 Task: Add Sprouts Organic Baked Beans to the cart.
Action: Mouse moved to (16, 85)
Screenshot: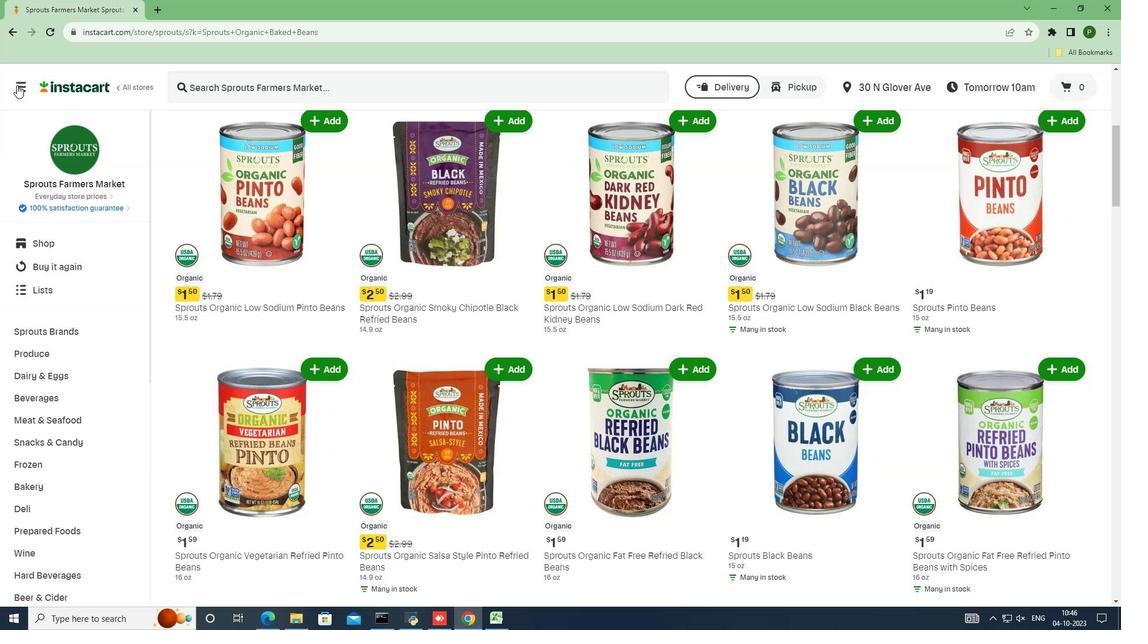 
Action: Mouse pressed left at (16, 85)
Screenshot: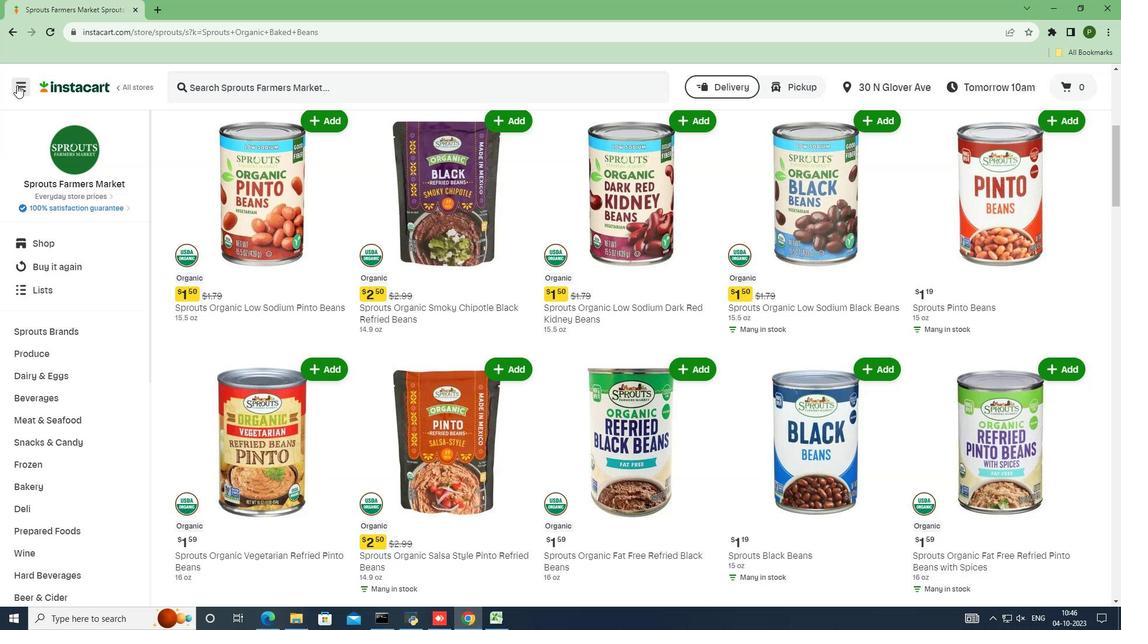 
Action: Mouse moved to (48, 327)
Screenshot: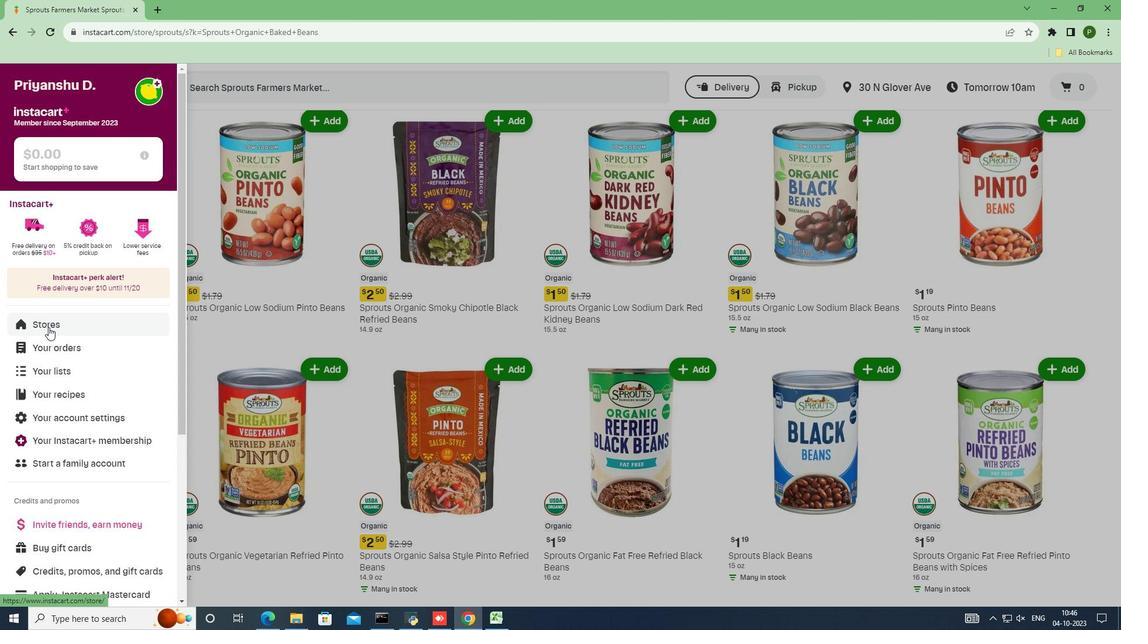 
Action: Mouse pressed left at (48, 327)
Screenshot: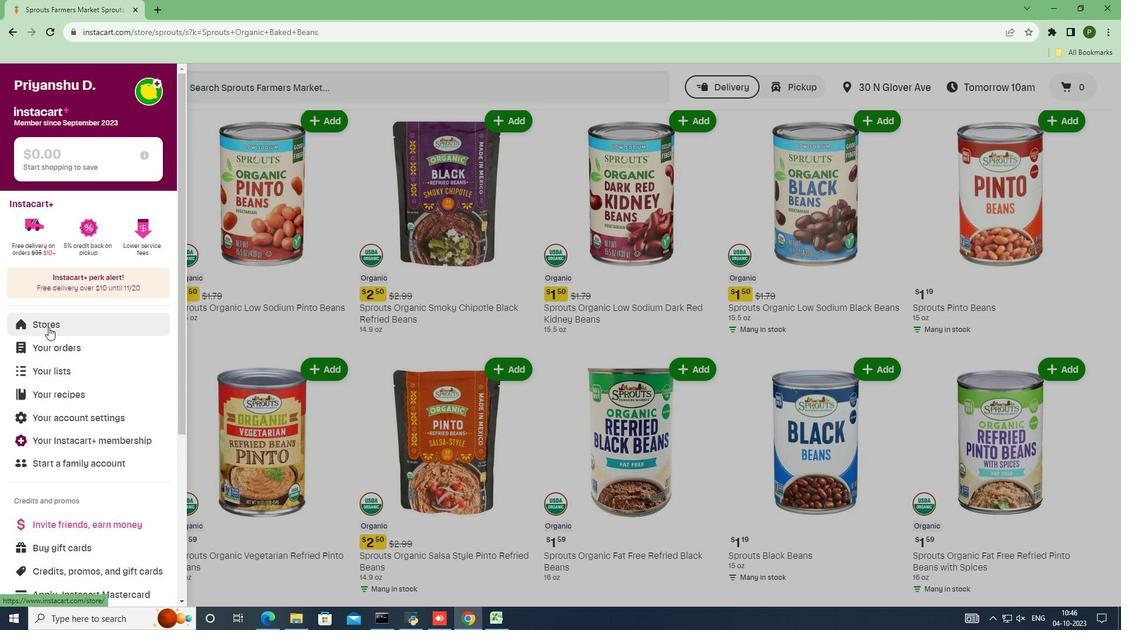 
Action: Mouse moved to (278, 137)
Screenshot: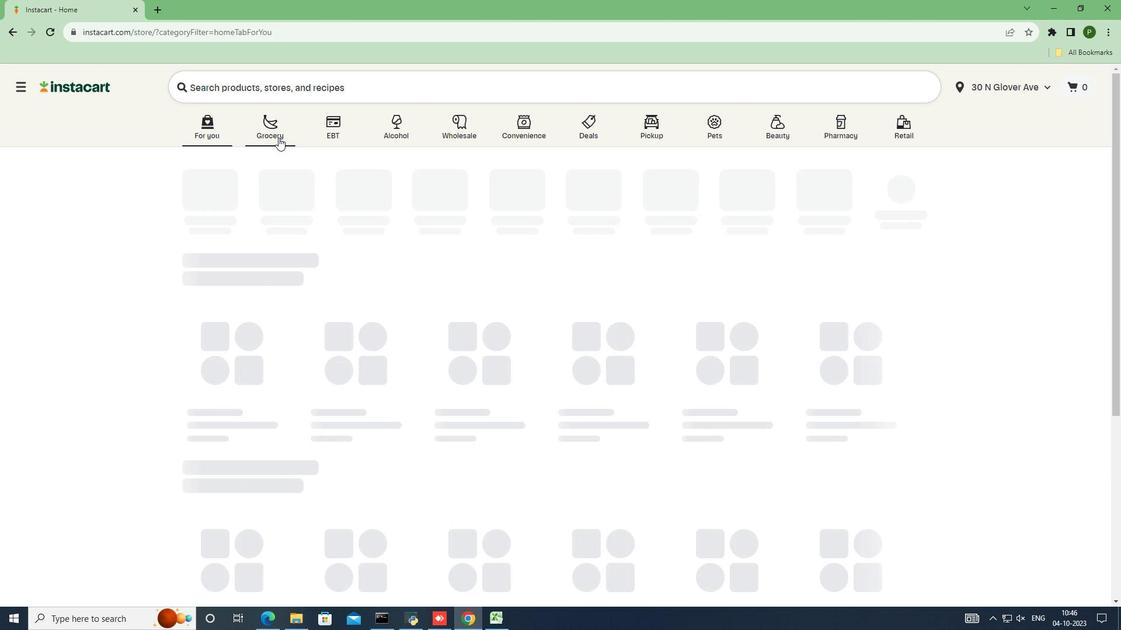 
Action: Mouse pressed left at (278, 137)
Screenshot: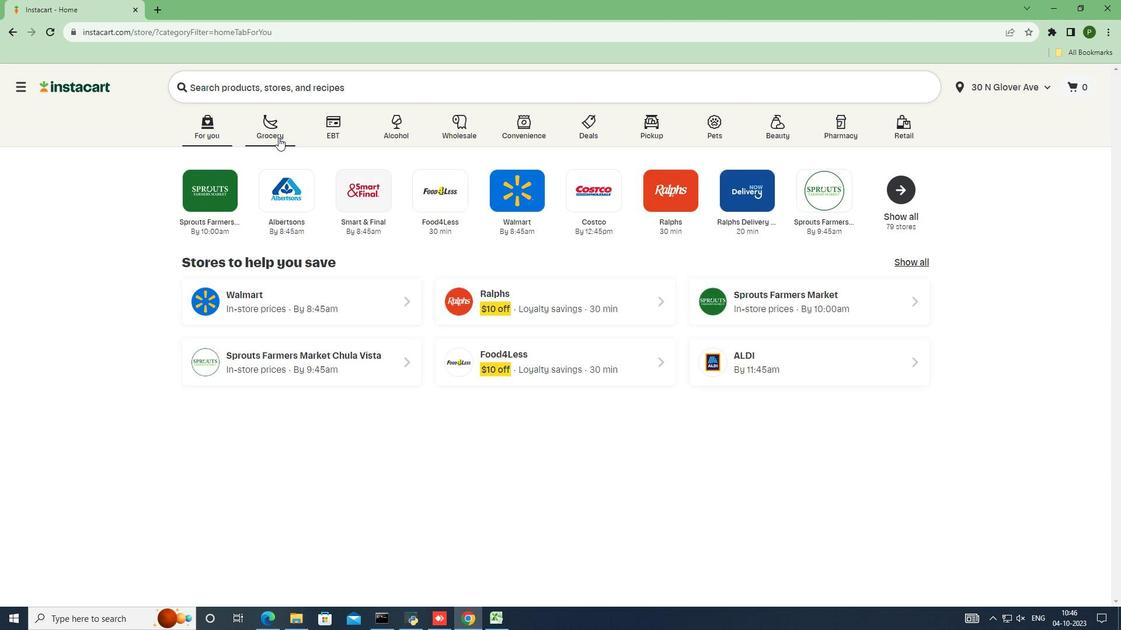 
Action: Mouse moved to (718, 268)
Screenshot: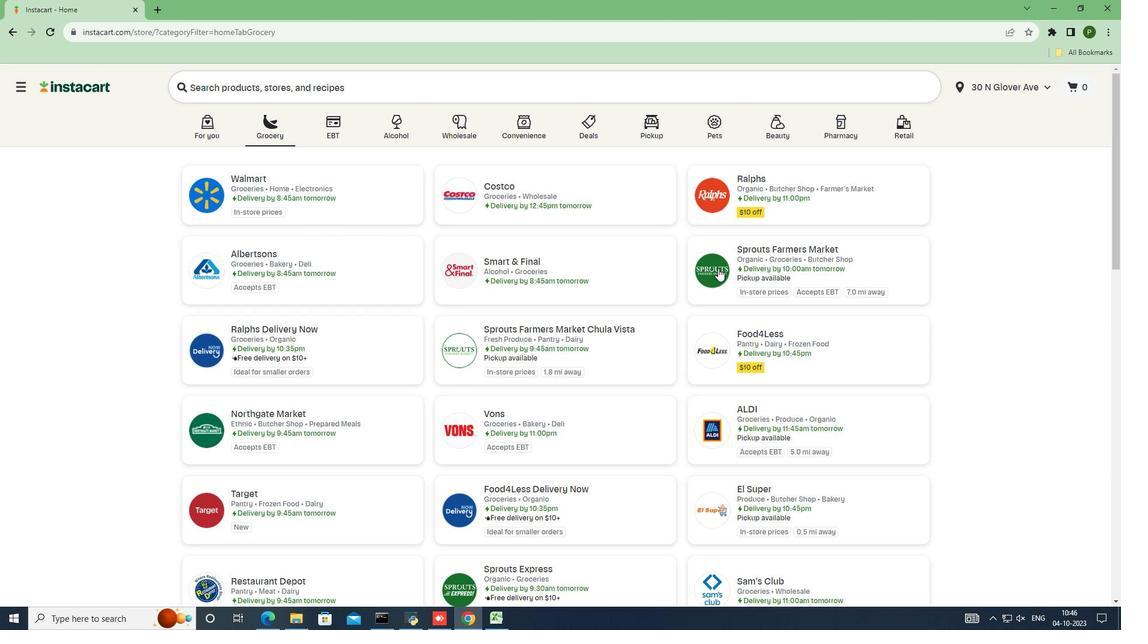 
Action: Mouse pressed left at (718, 268)
Screenshot: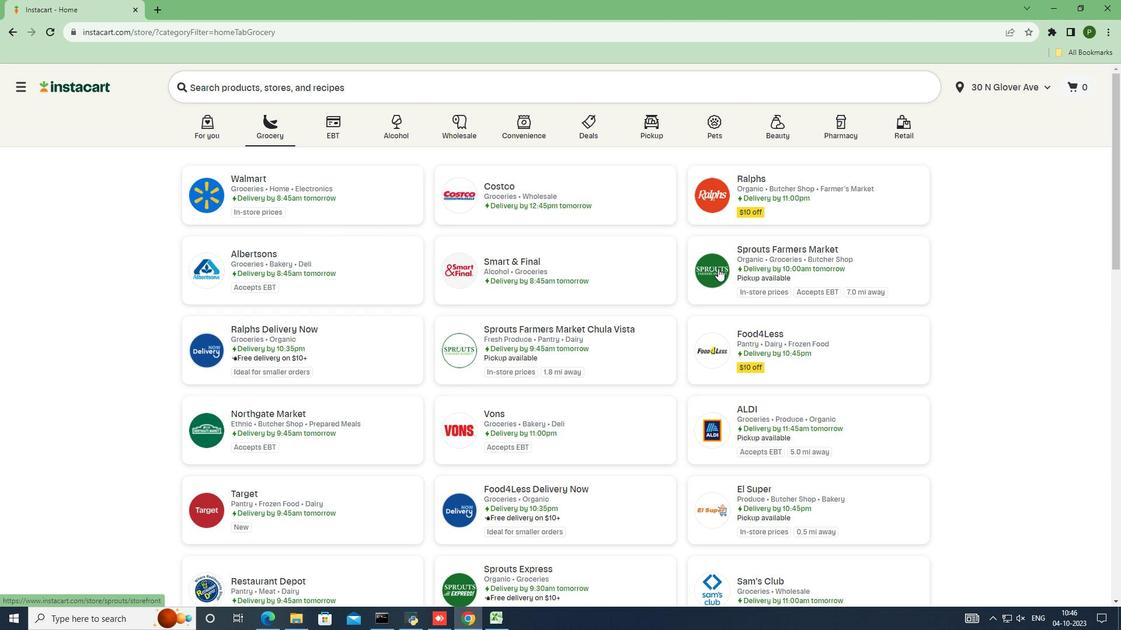 
Action: Mouse moved to (65, 335)
Screenshot: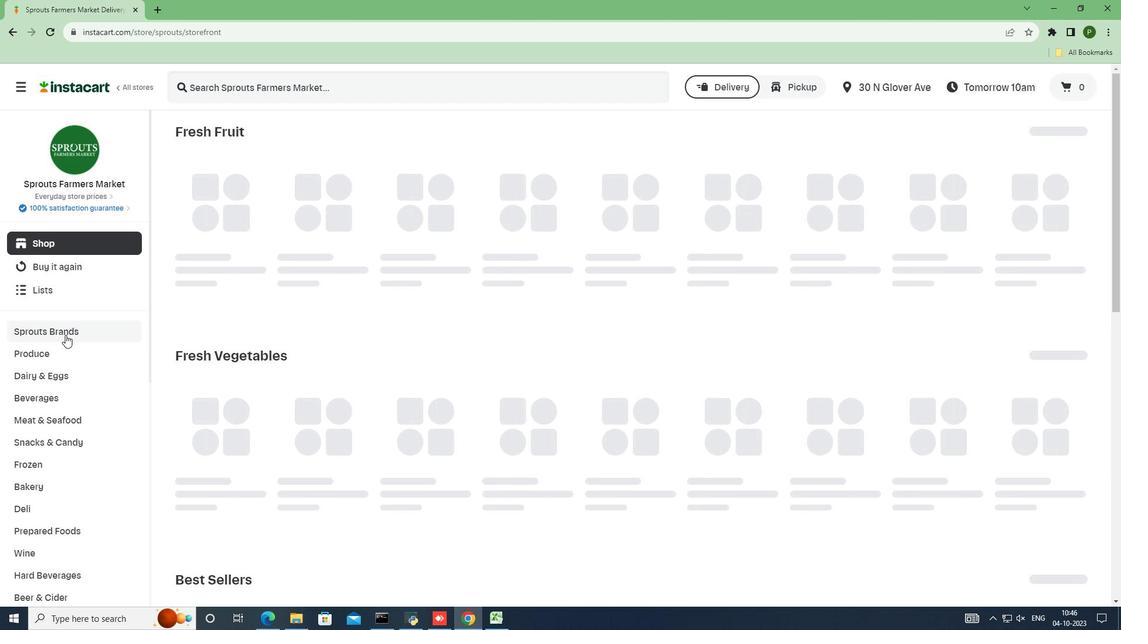 
Action: Mouse pressed left at (65, 335)
Screenshot: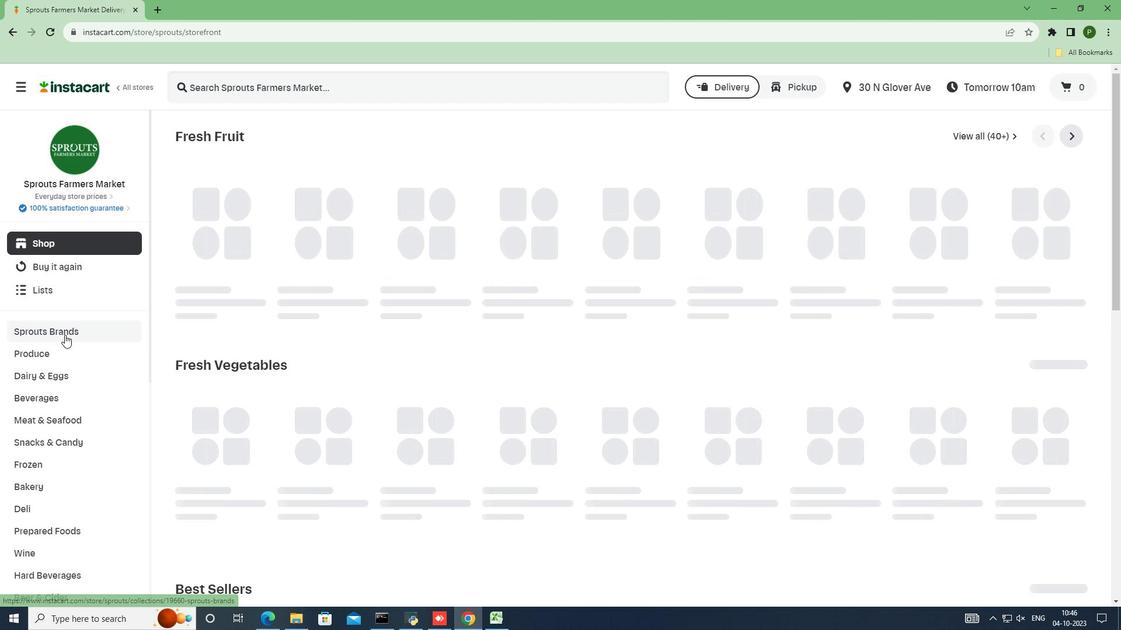 
Action: Mouse moved to (57, 419)
Screenshot: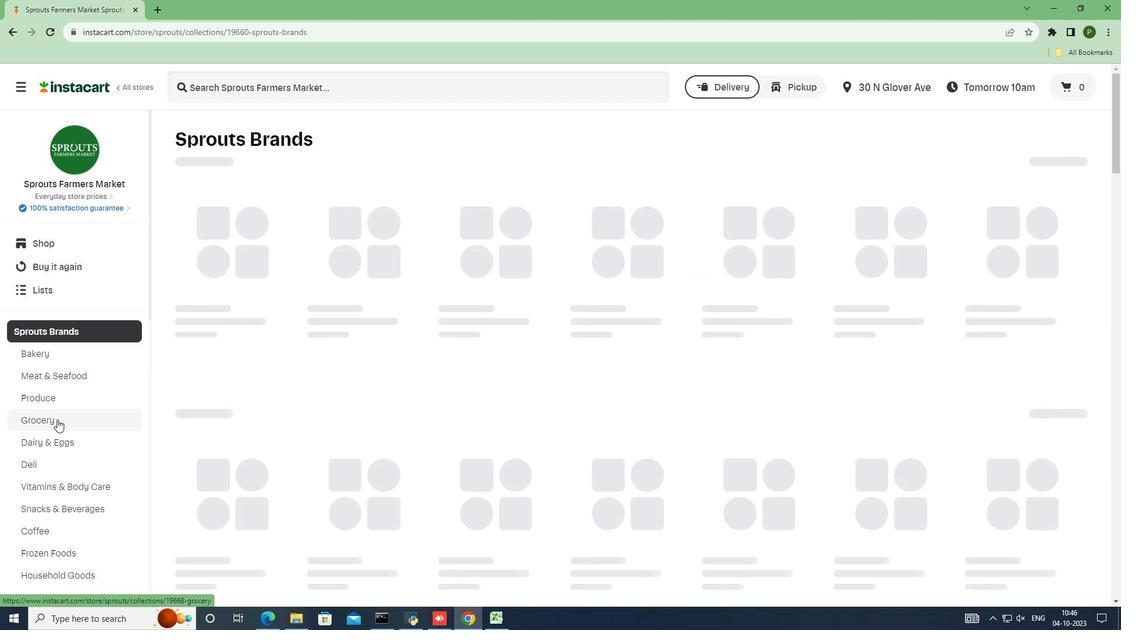 
Action: Mouse pressed left at (57, 419)
Screenshot: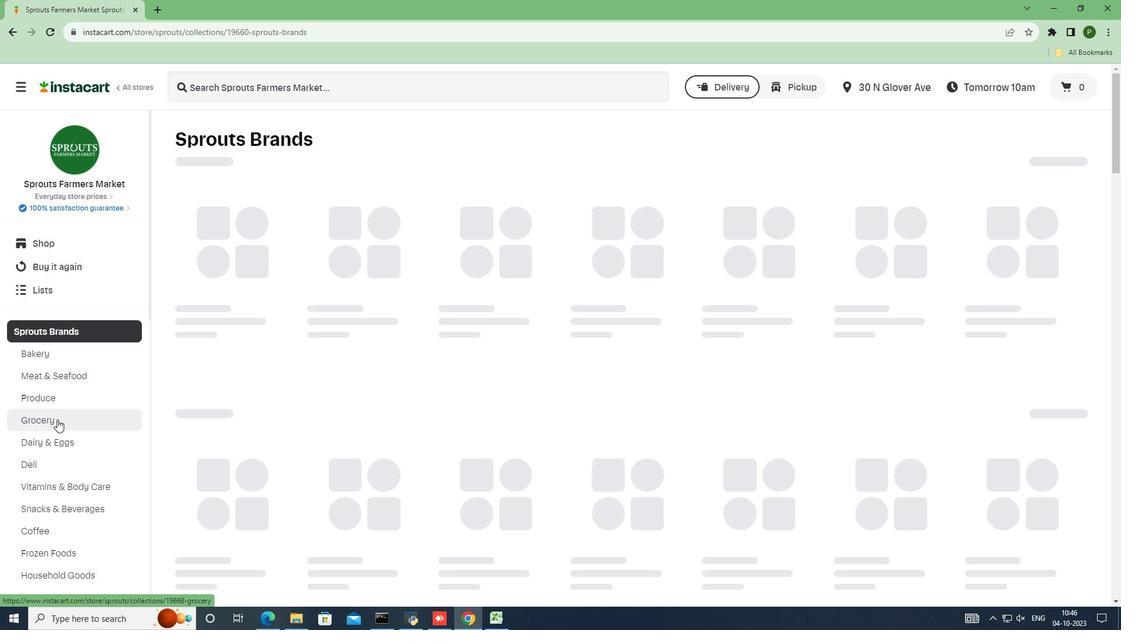 
Action: Mouse moved to (314, 256)
Screenshot: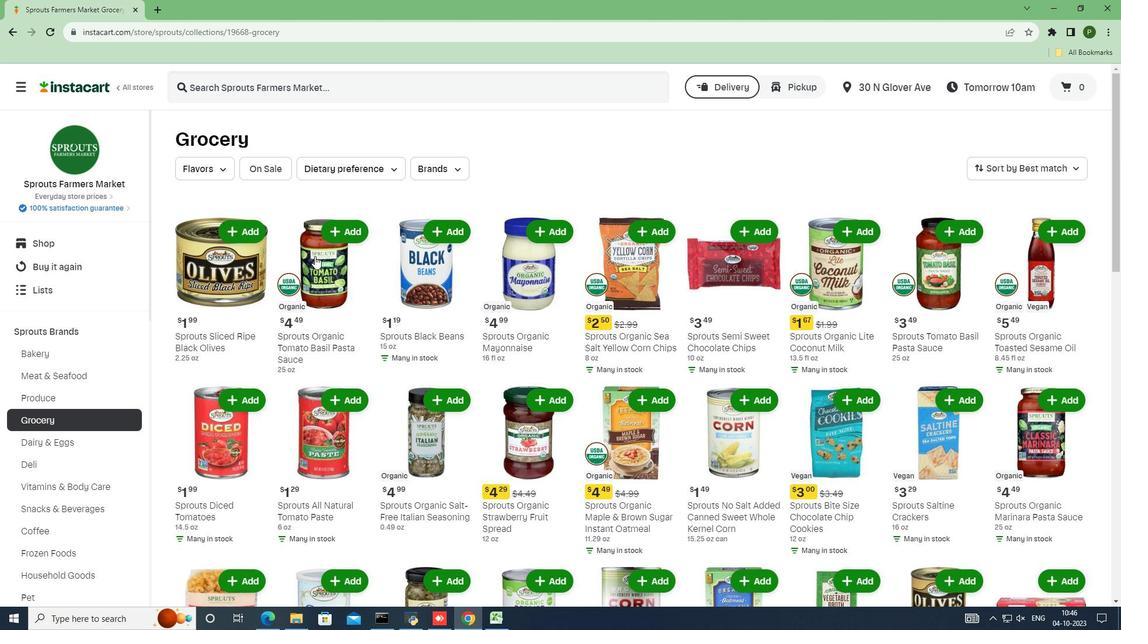 
Action: Mouse scrolled (314, 255) with delta (0, 0)
Screenshot: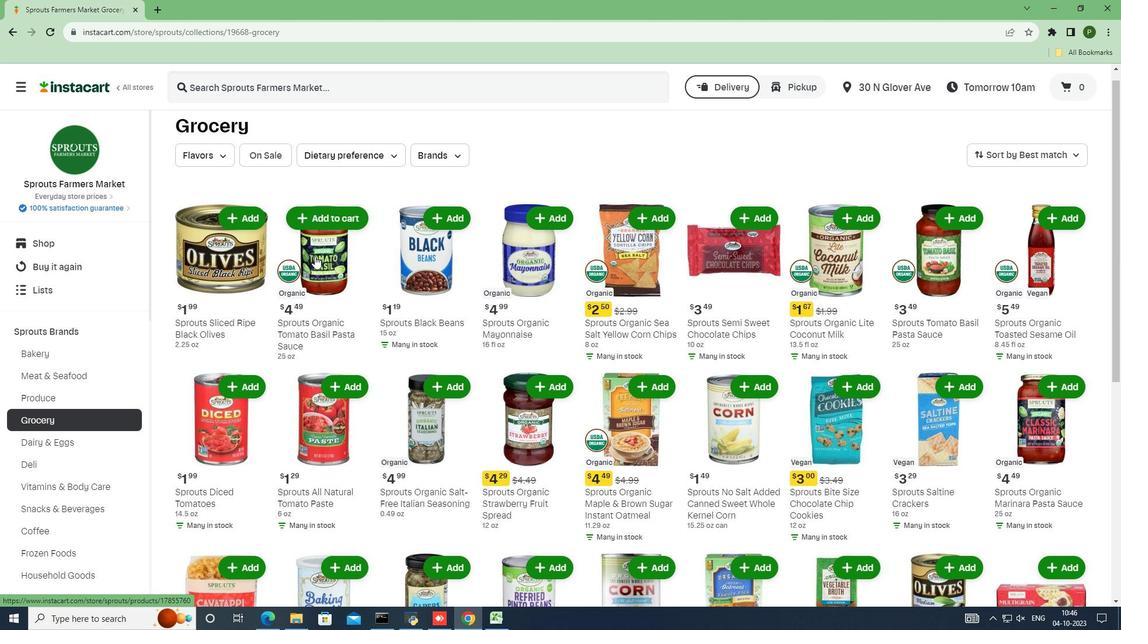 
Action: Mouse moved to (314, 256)
Screenshot: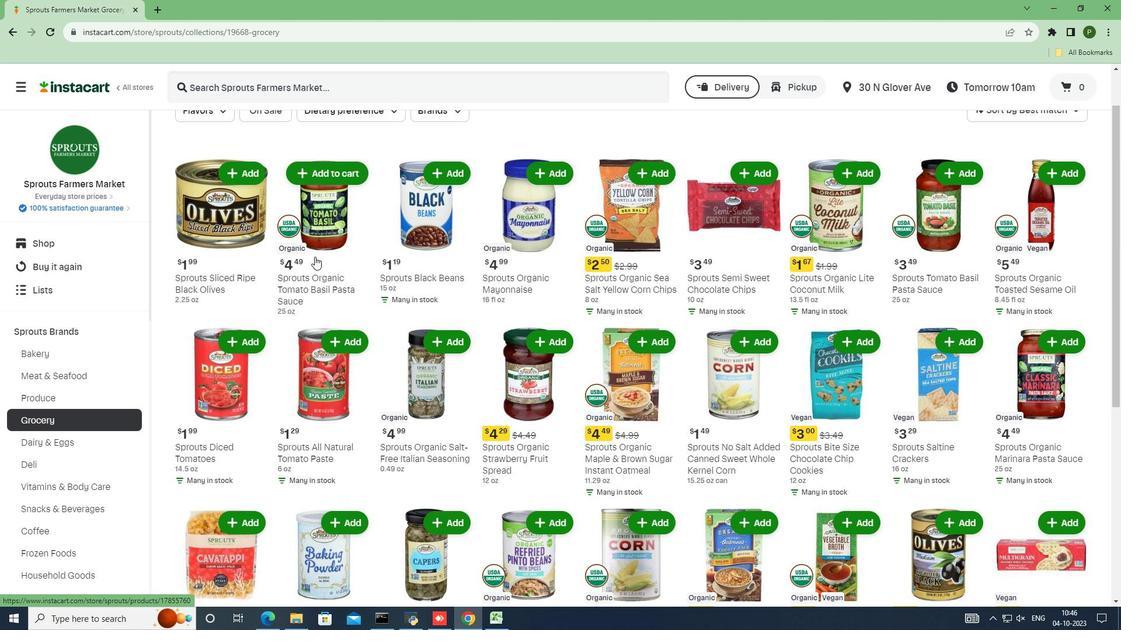 
Action: Mouse scrolled (314, 256) with delta (0, 0)
Screenshot: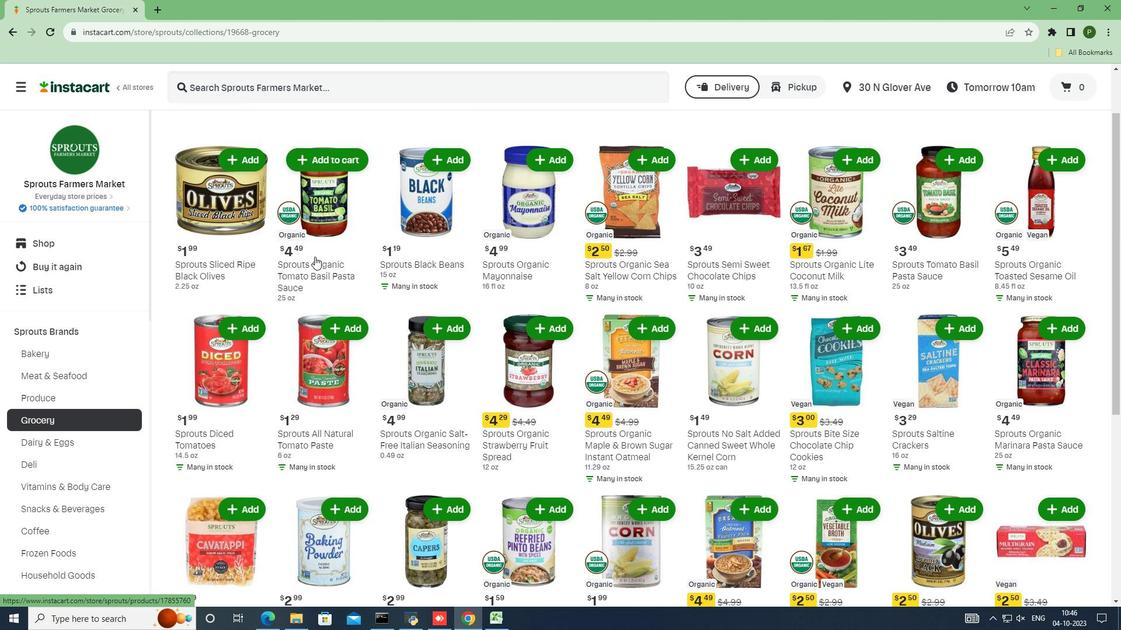 
Action: Mouse moved to (307, 258)
Screenshot: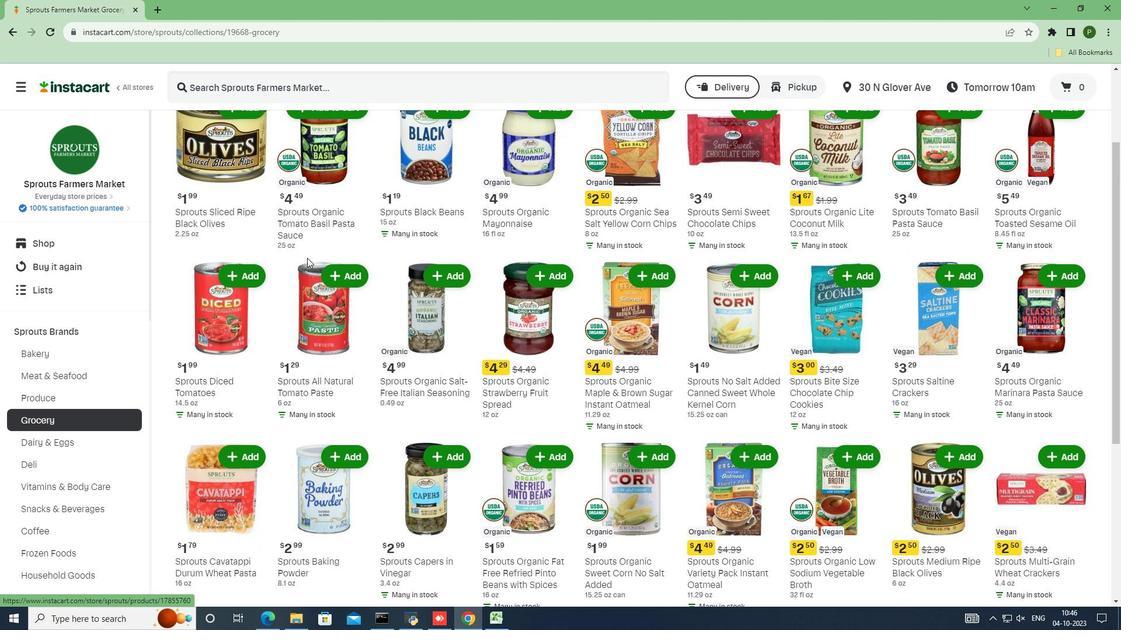 
Action: Mouse scrolled (307, 257) with delta (0, 0)
Screenshot: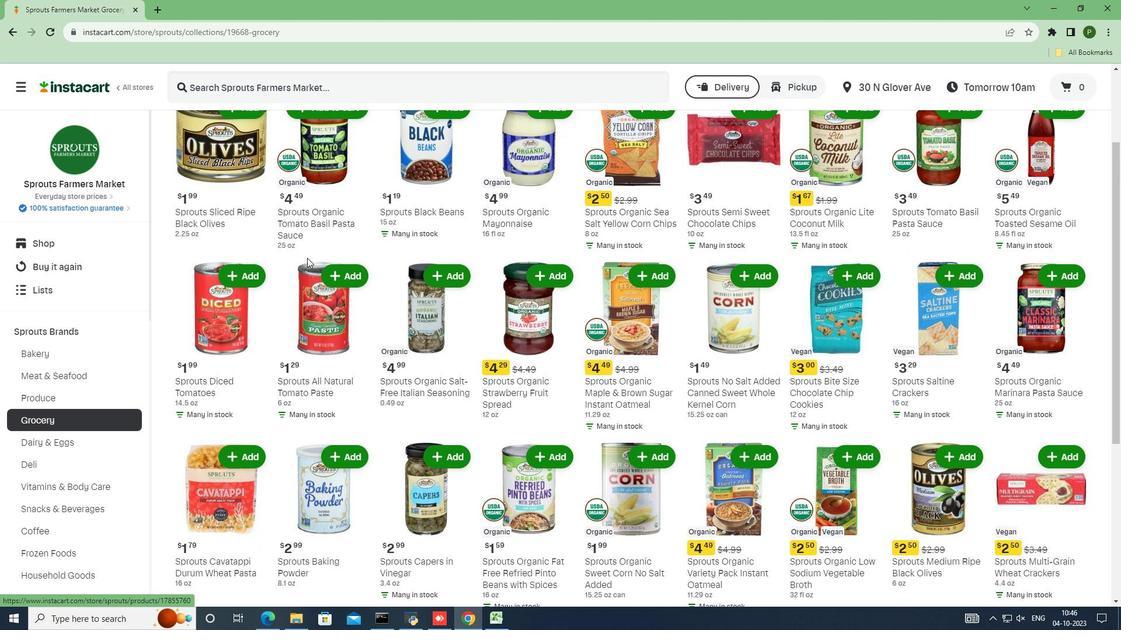 
Action: Mouse scrolled (307, 257) with delta (0, 0)
Screenshot: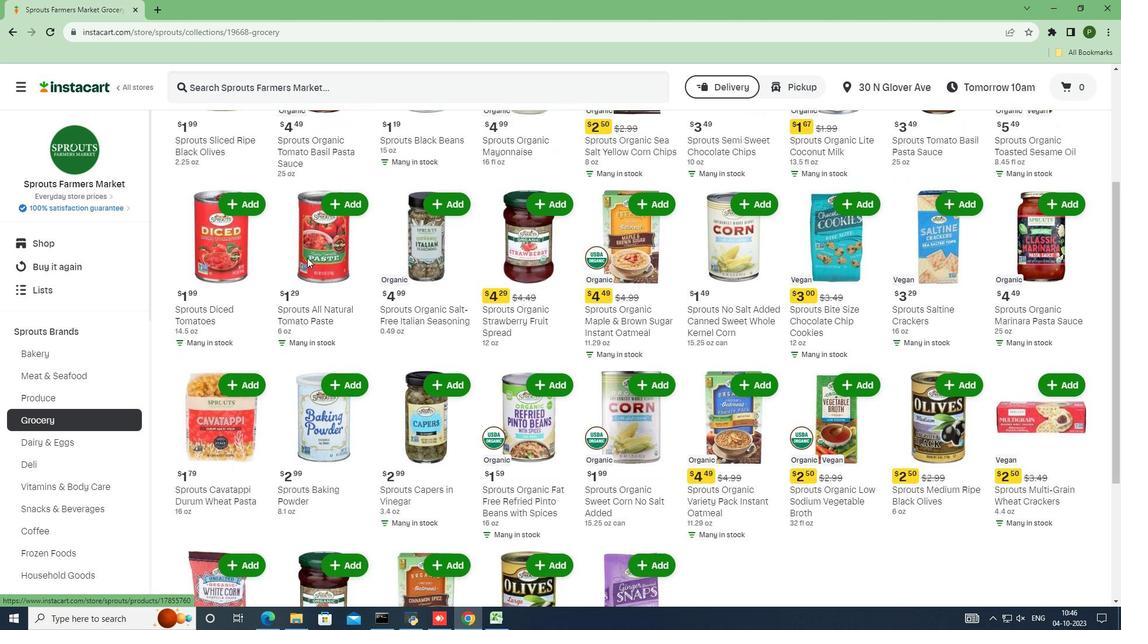 
Action: Mouse scrolled (307, 257) with delta (0, 0)
Screenshot: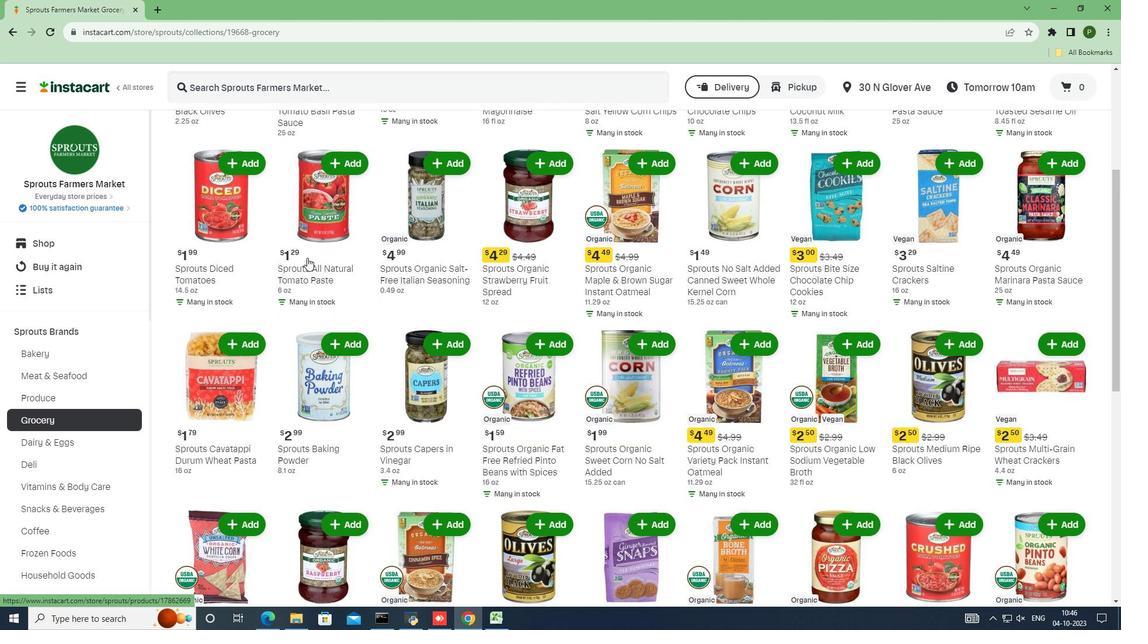 
Action: Mouse moved to (307, 258)
Screenshot: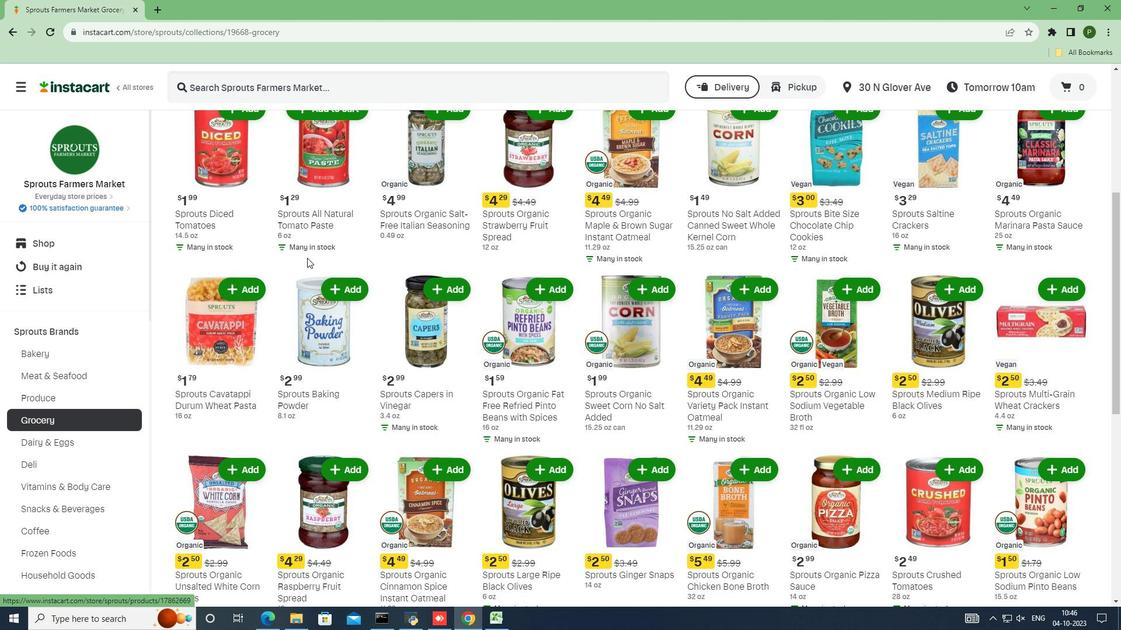 
Action: Mouse scrolled (307, 257) with delta (0, 0)
Screenshot: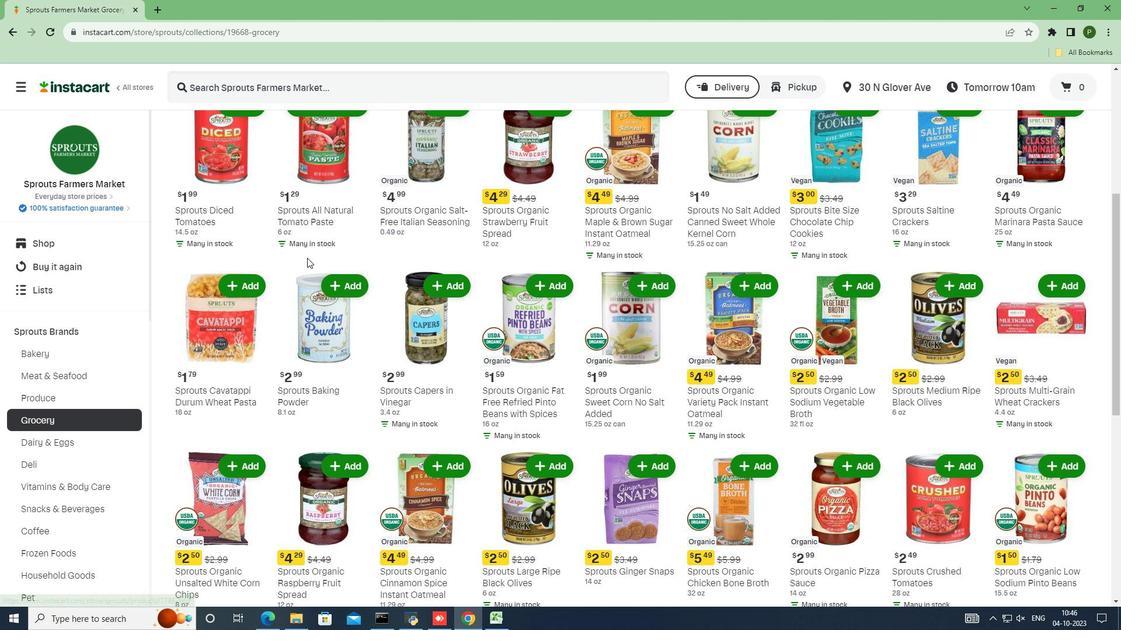 
Action: Mouse scrolled (307, 257) with delta (0, 0)
Screenshot: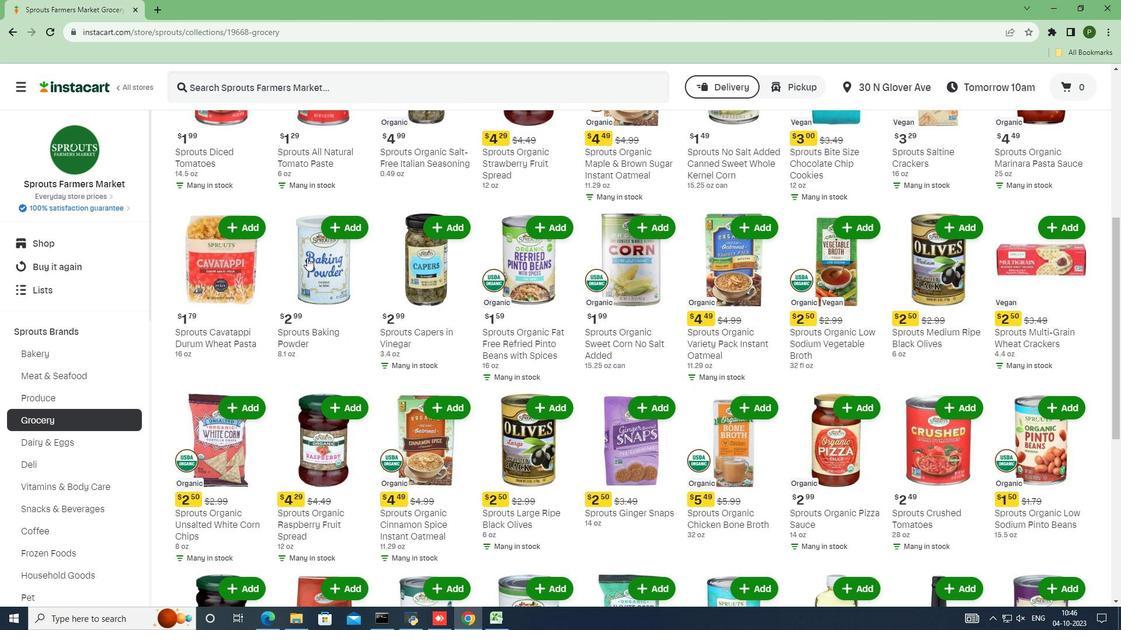 
Action: Mouse scrolled (307, 257) with delta (0, 0)
Screenshot: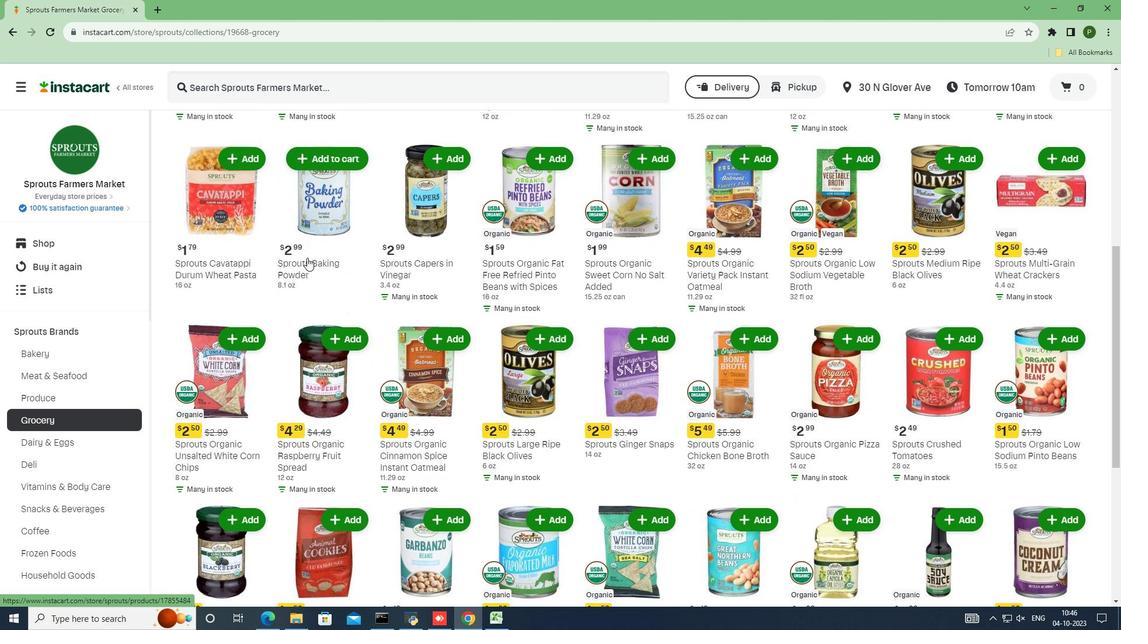 
Action: Mouse scrolled (307, 257) with delta (0, 0)
Screenshot: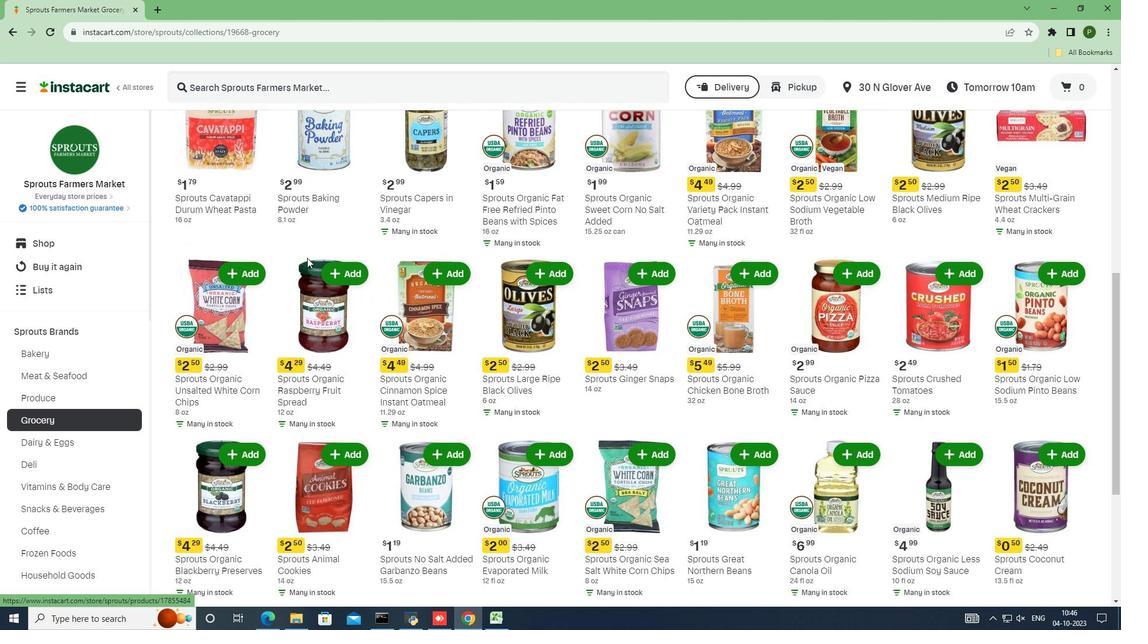 
Action: Mouse scrolled (307, 257) with delta (0, 0)
Screenshot: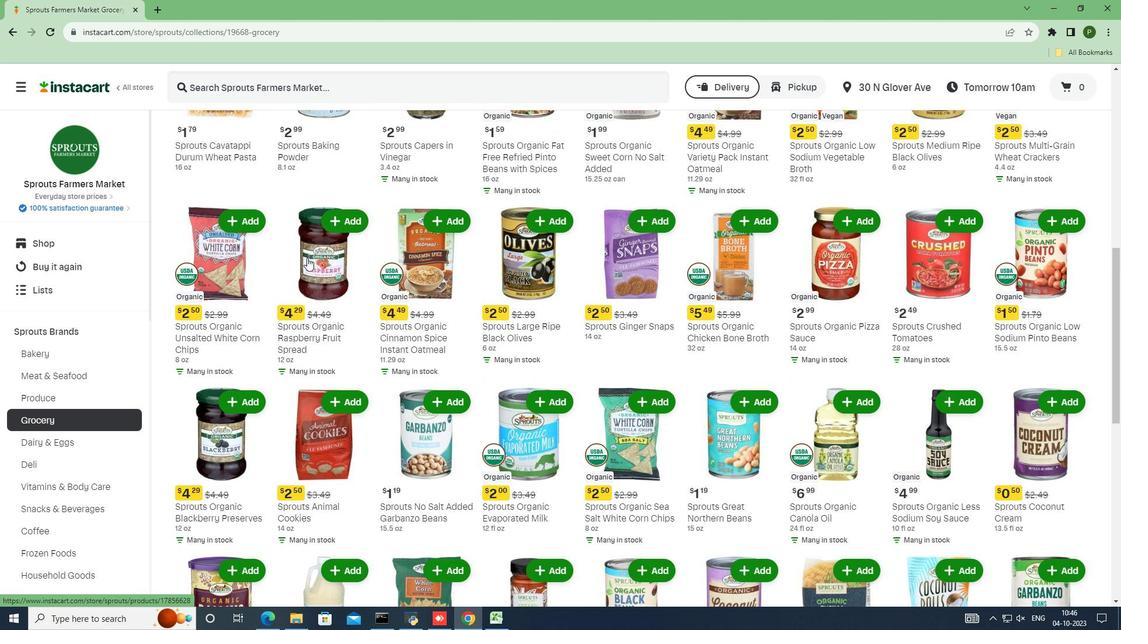 
Action: Mouse scrolled (307, 257) with delta (0, 0)
Screenshot: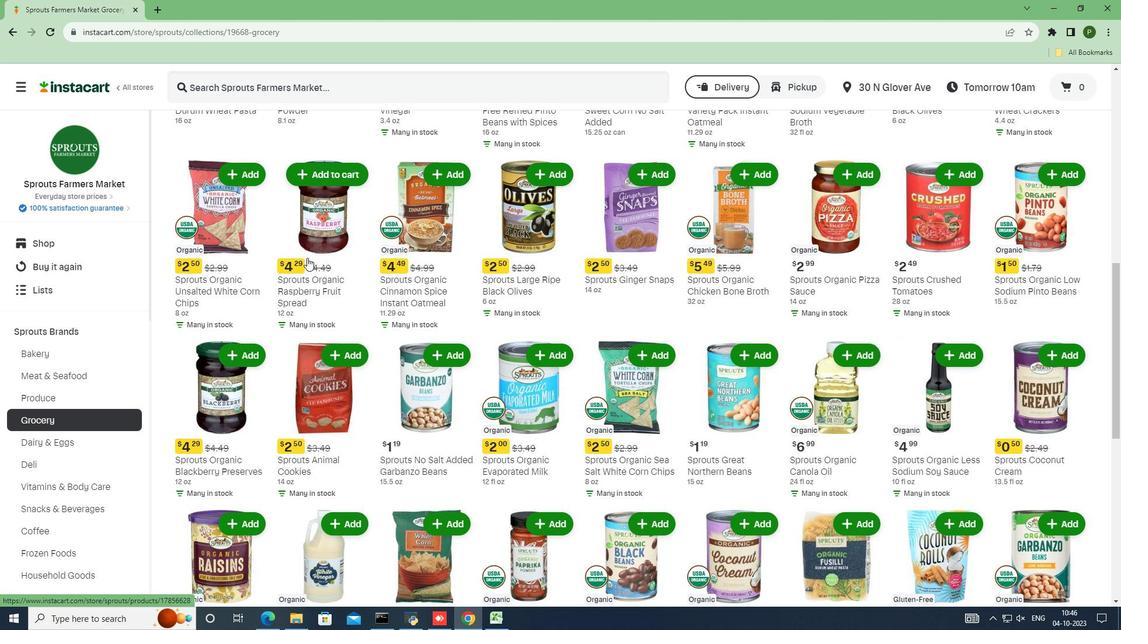 
Action: Mouse scrolled (307, 257) with delta (0, 0)
Screenshot: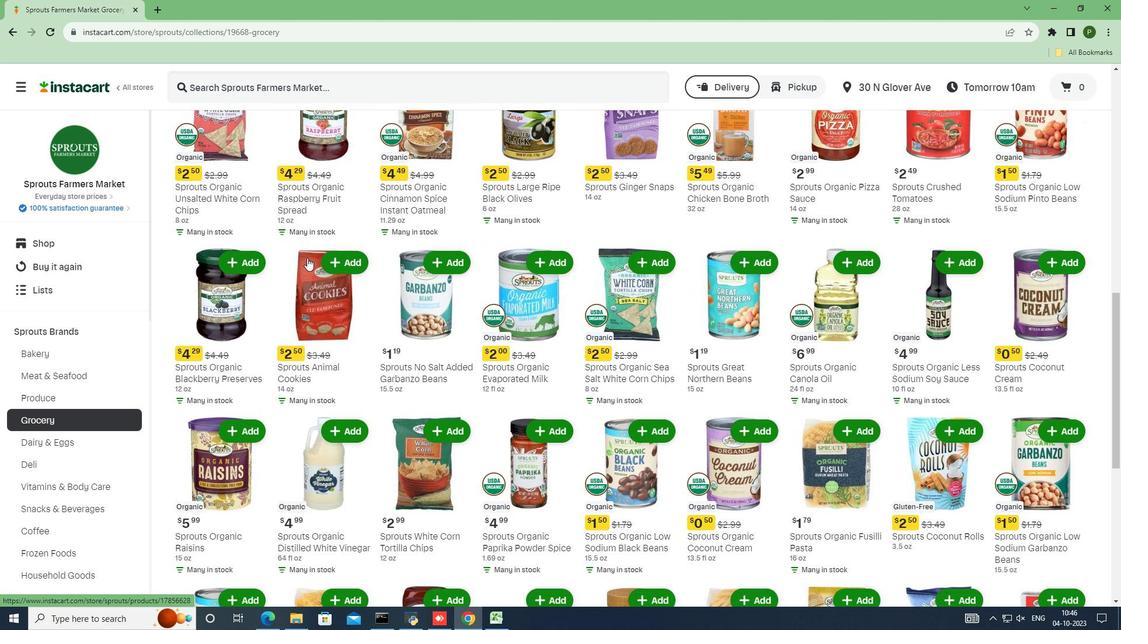 
Action: Mouse scrolled (307, 257) with delta (0, 0)
Screenshot: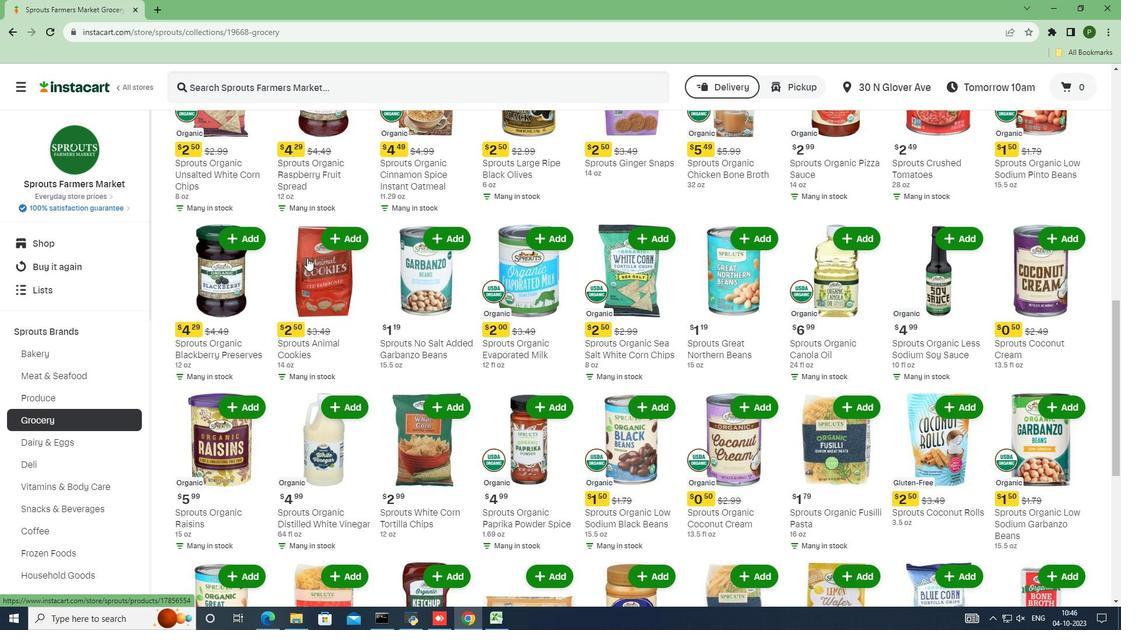 
Action: Mouse moved to (304, 258)
Screenshot: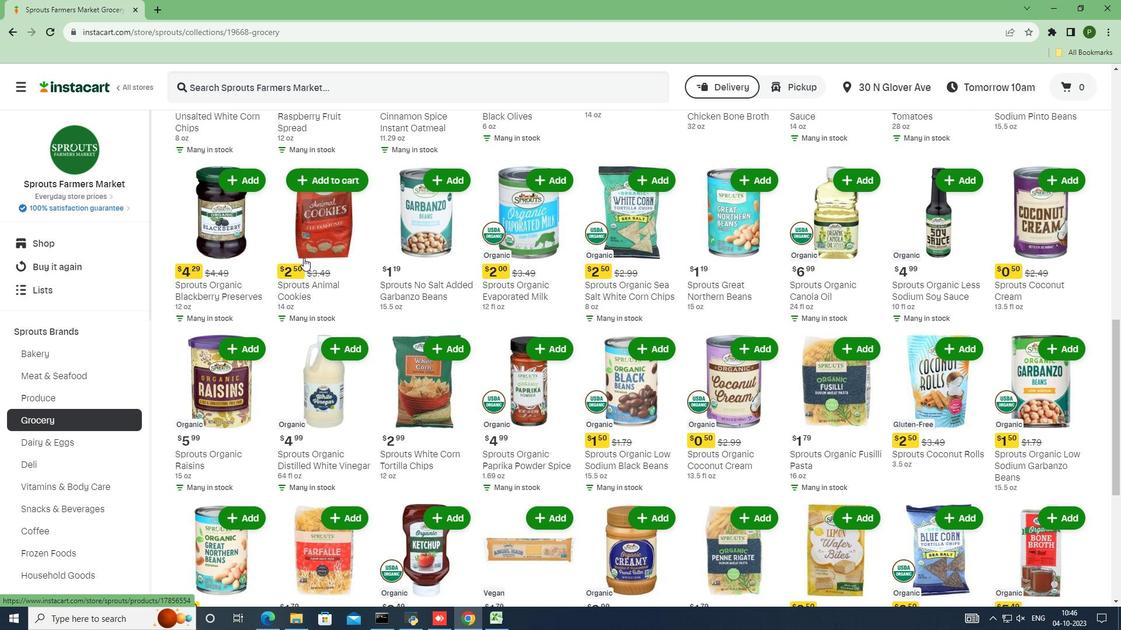 
Action: Mouse scrolled (304, 257) with delta (0, 0)
Screenshot: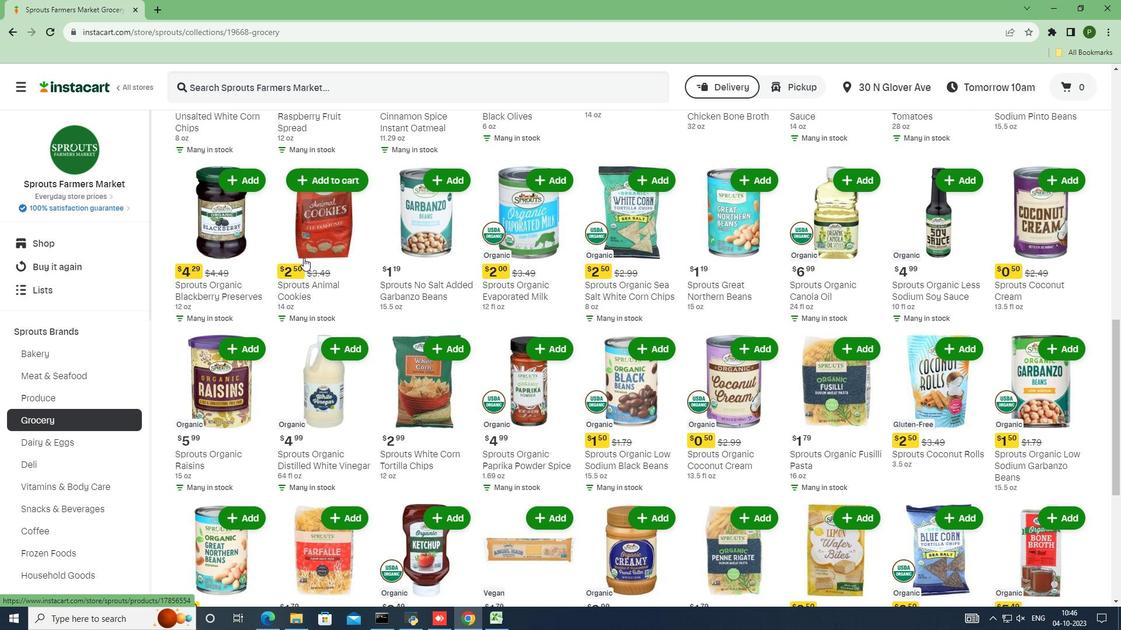 
Action: Mouse moved to (303, 258)
Screenshot: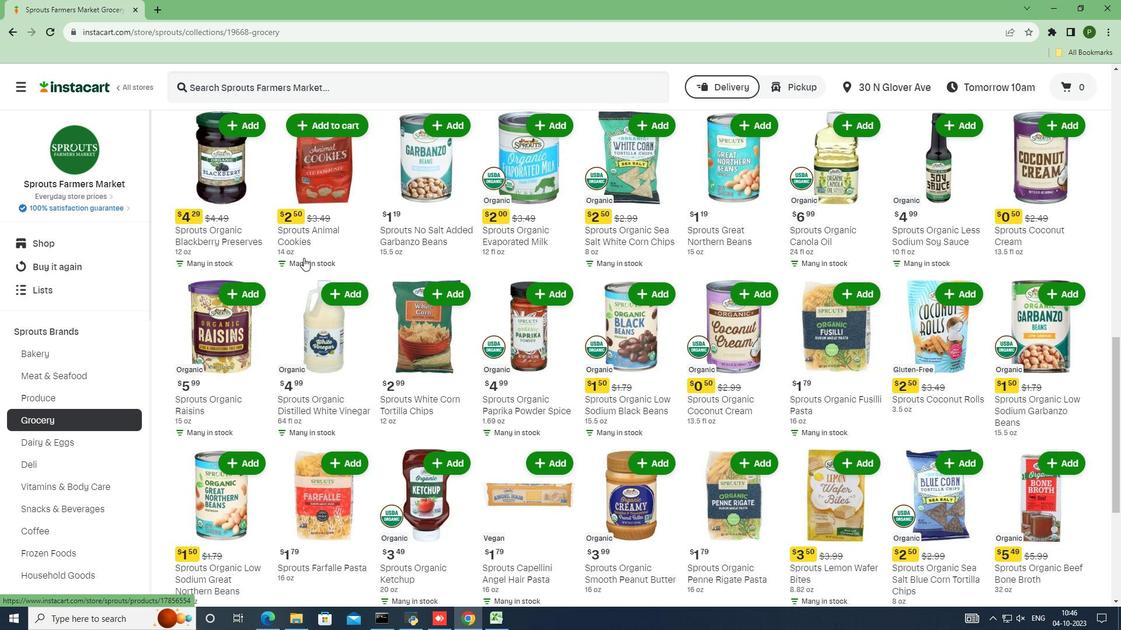 
Action: Mouse scrolled (303, 257) with delta (0, 0)
Screenshot: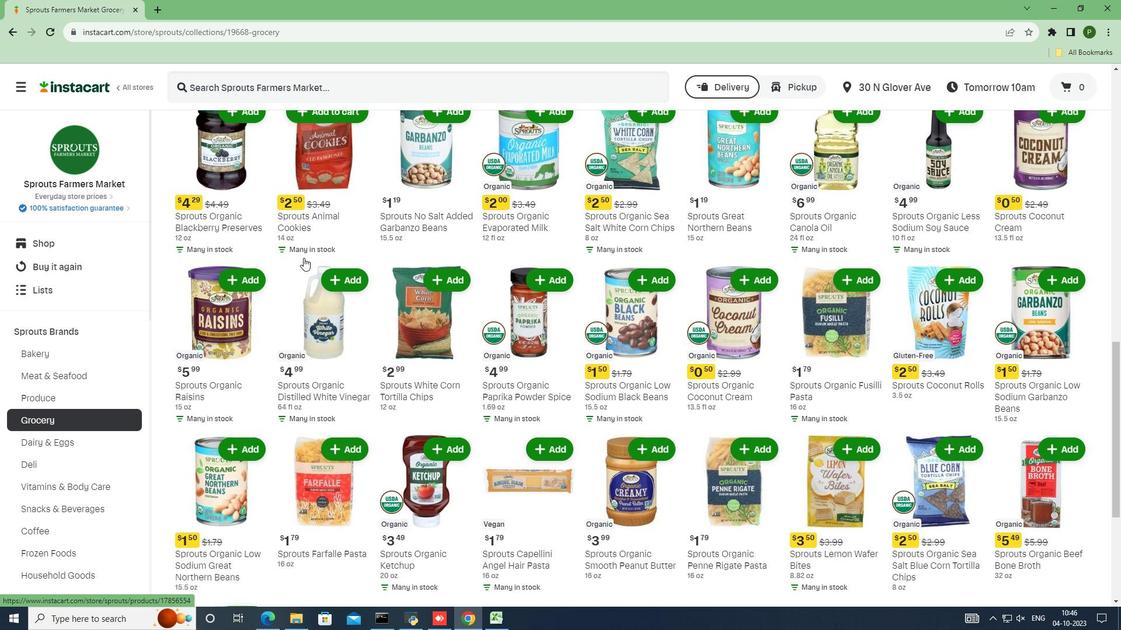 
Action: Mouse scrolled (303, 257) with delta (0, 0)
Screenshot: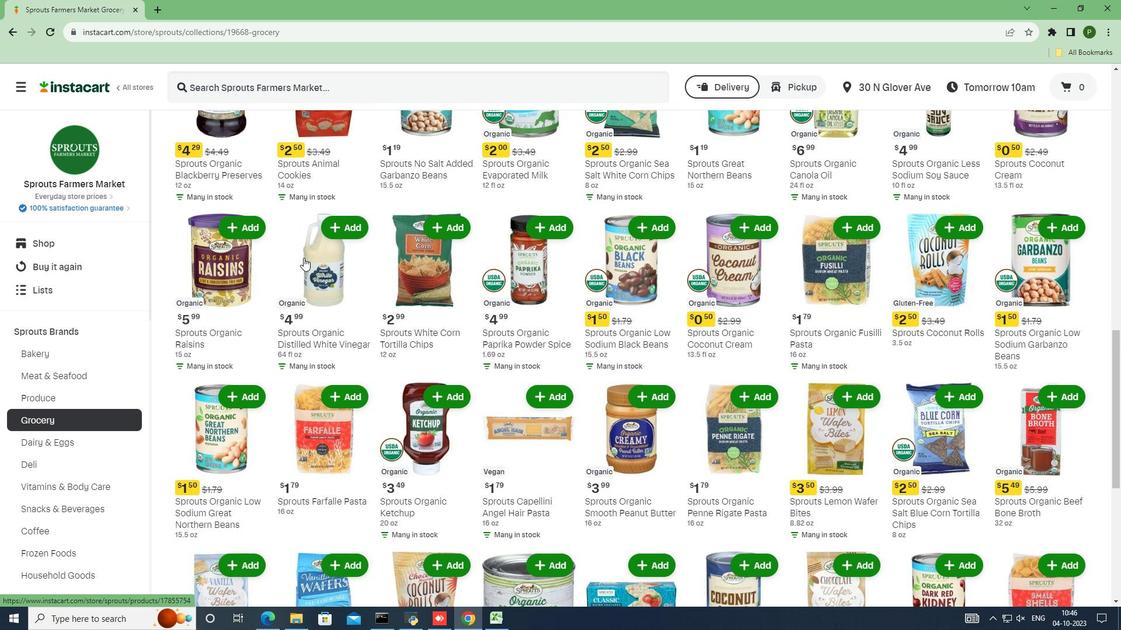 
Action: Mouse scrolled (303, 257) with delta (0, 0)
Screenshot: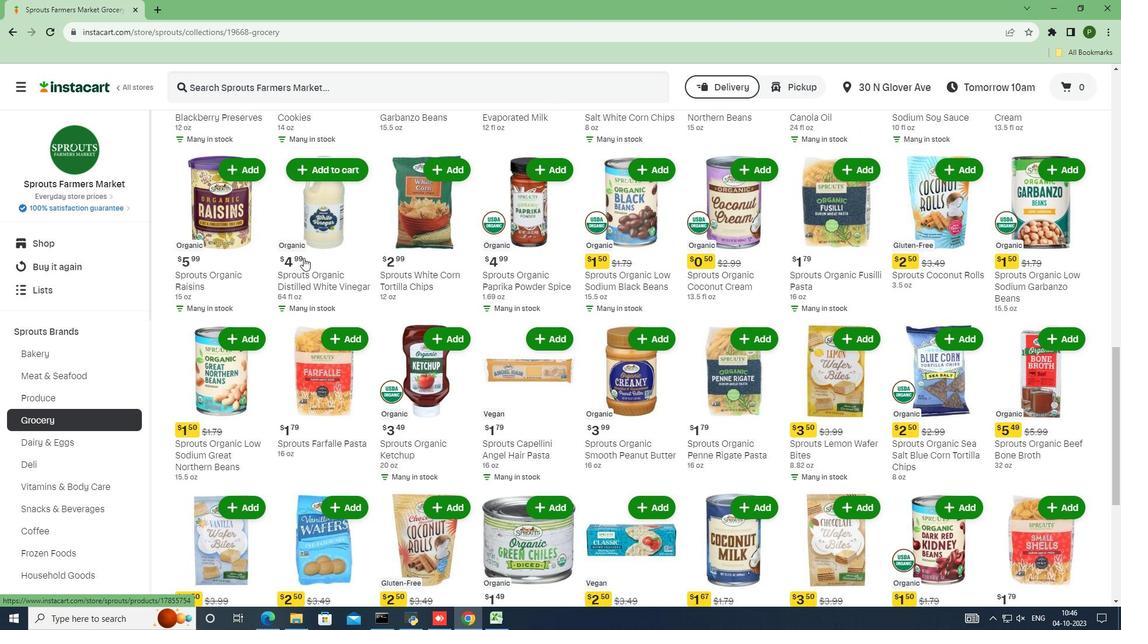
Action: Mouse scrolled (303, 257) with delta (0, 0)
Screenshot: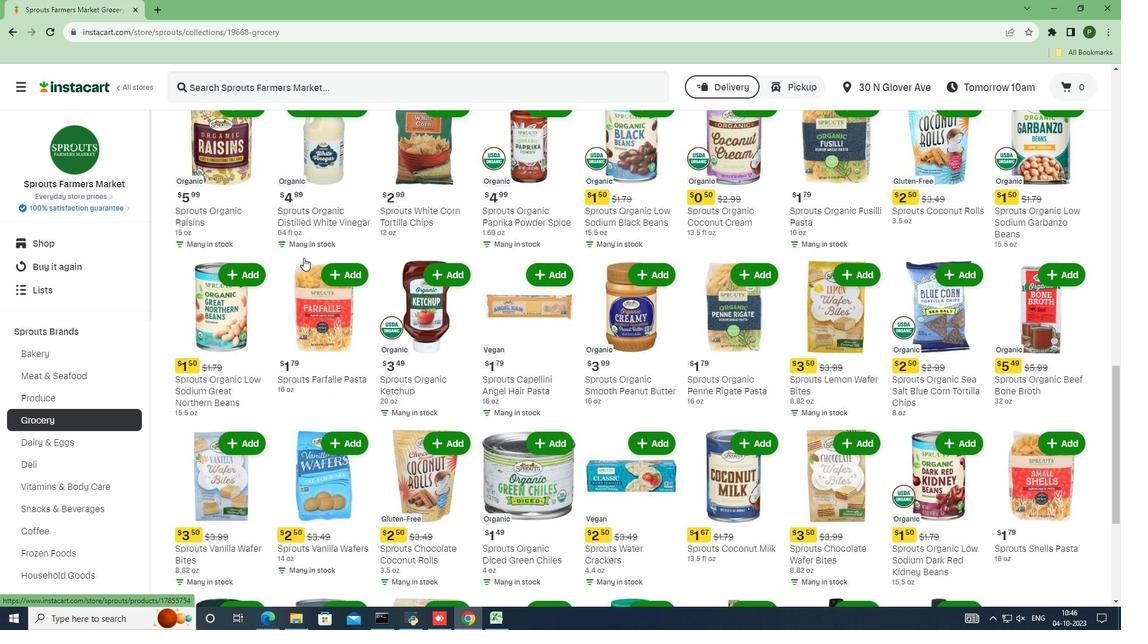
Action: Mouse scrolled (303, 257) with delta (0, 0)
Screenshot: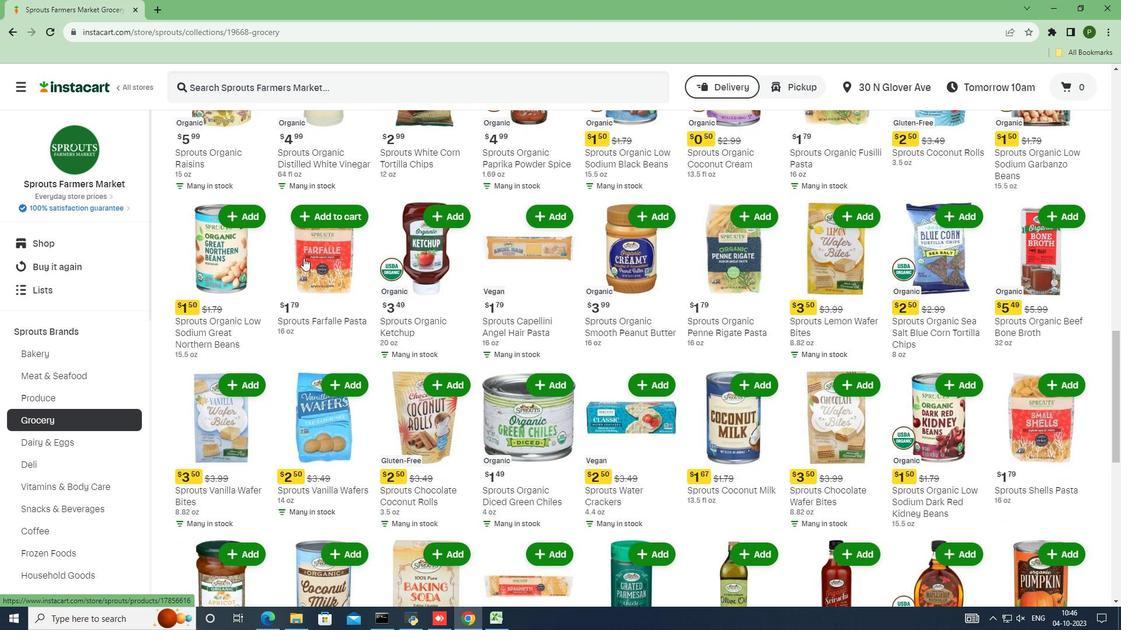
Action: Mouse scrolled (303, 257) with delta (0, 0)
Screenshot: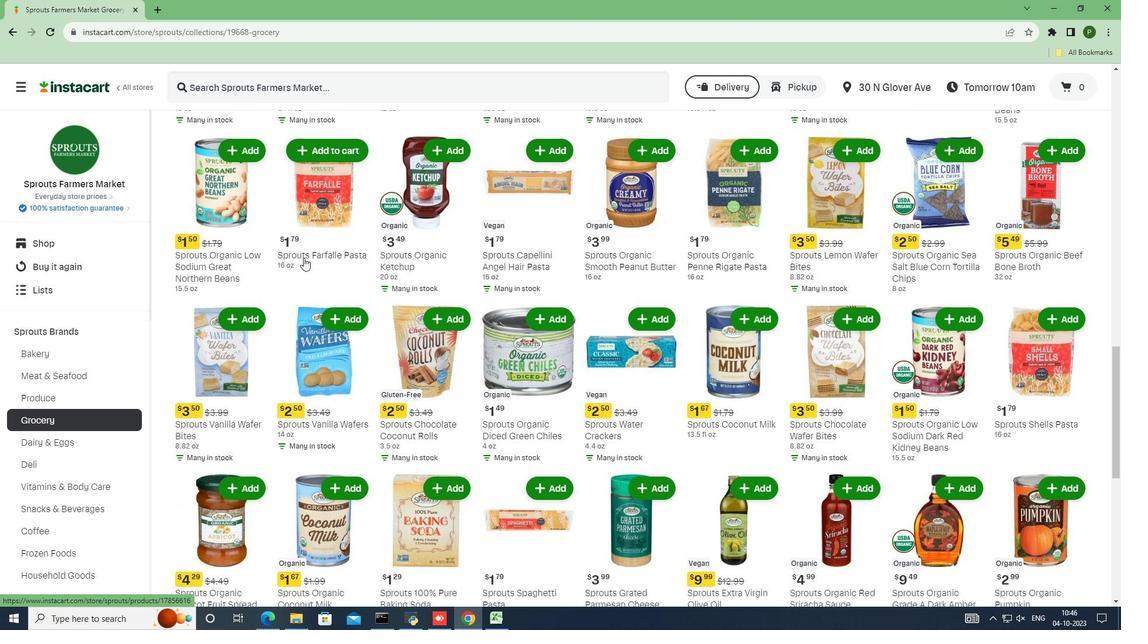 
Action: Mouse scrolled (303, 257) with delta (0, 0)
Screenshot: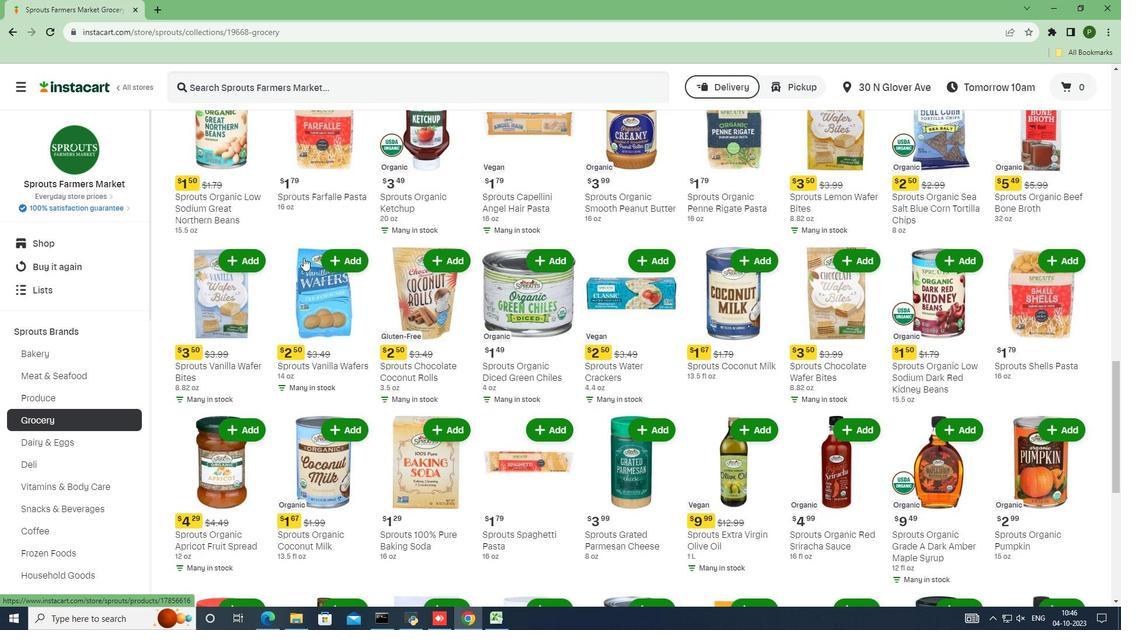 
Action: Mouse scrolled (303, 257) with delta (0, 0)
Screenshot: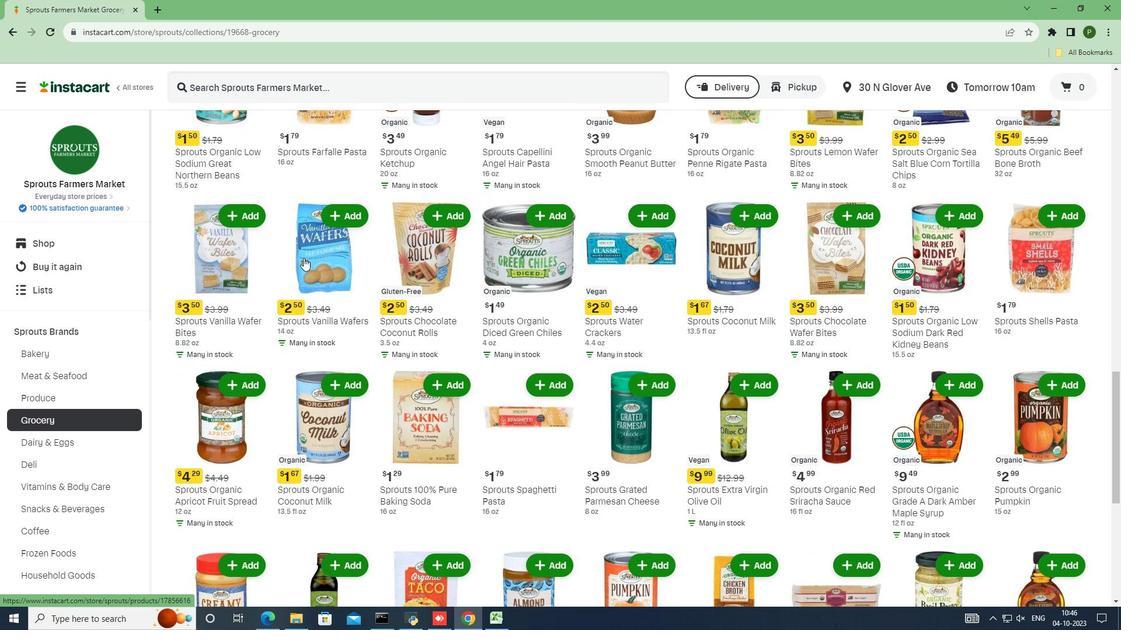 
Action: Mouse scrolled (303, 257) with delta (0, 0)
Screenshot: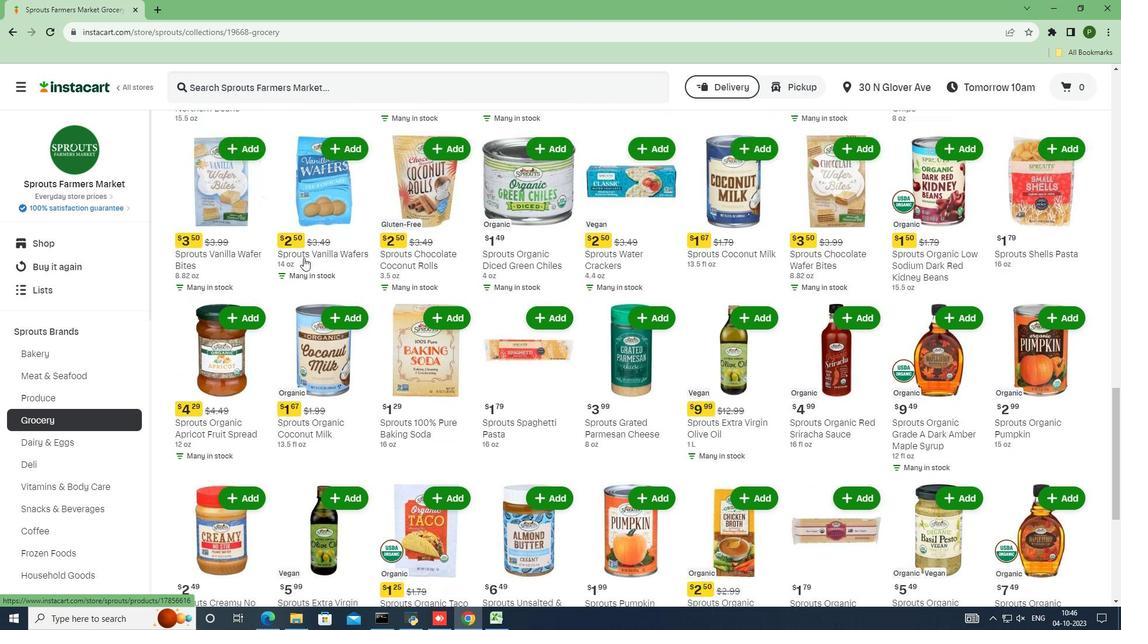 
Action: Mouse scrolled (303, 257) with delta (0, 0)
Screenshot: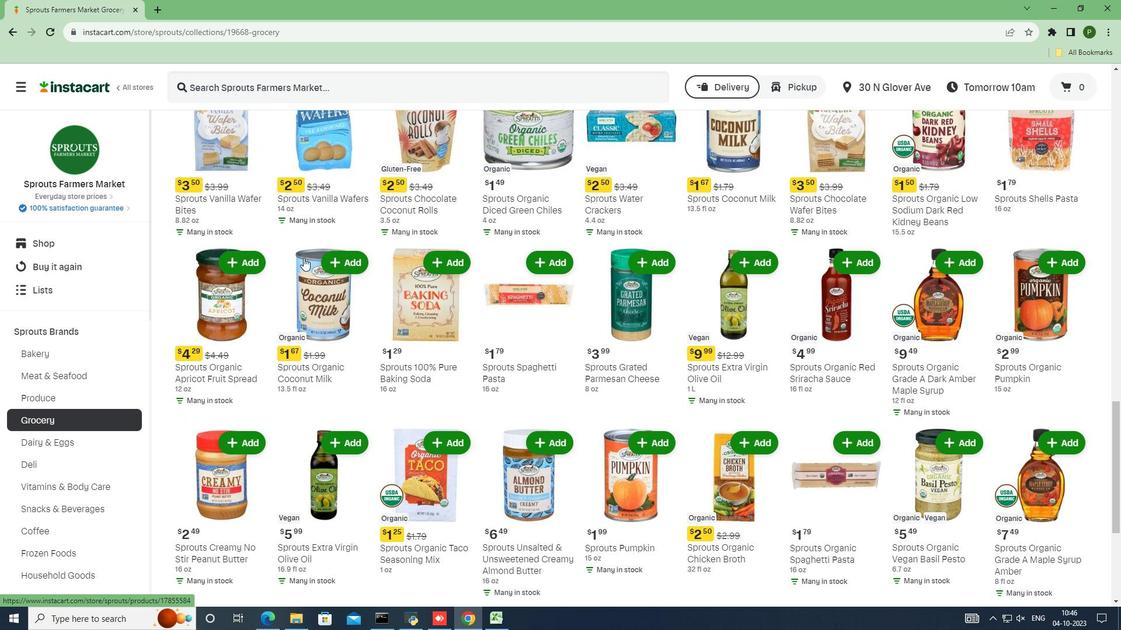 
Action: Mouse scrolled (303, 257) with delta (0, 0)
Screenshot: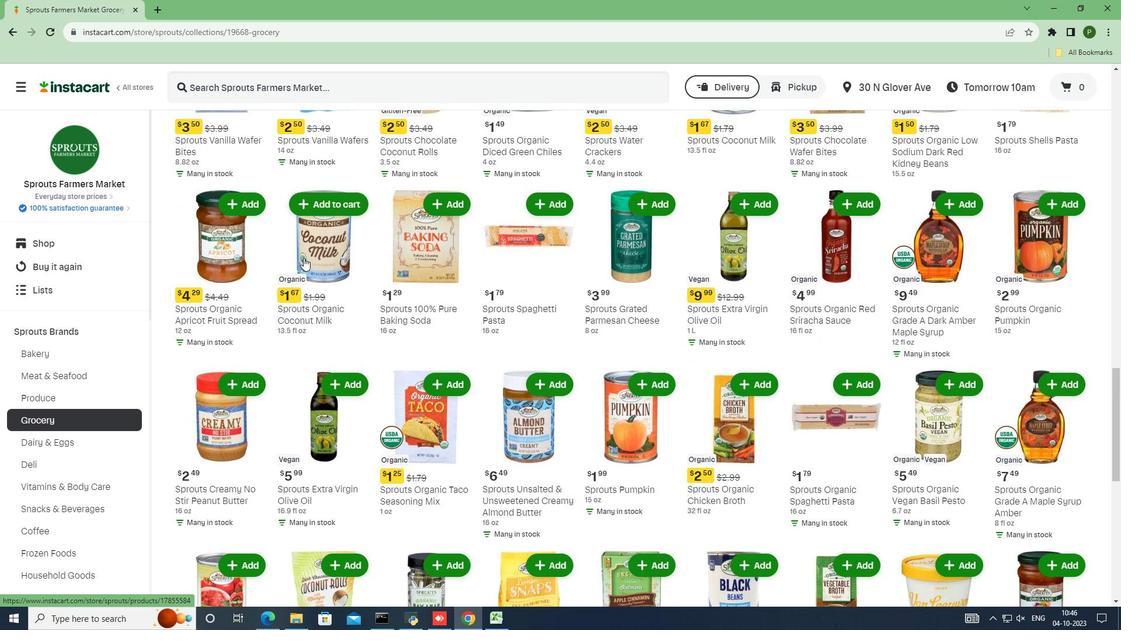 
Action: Mouse scrolled (303, 257) with delta (0, 0)
Screenshot: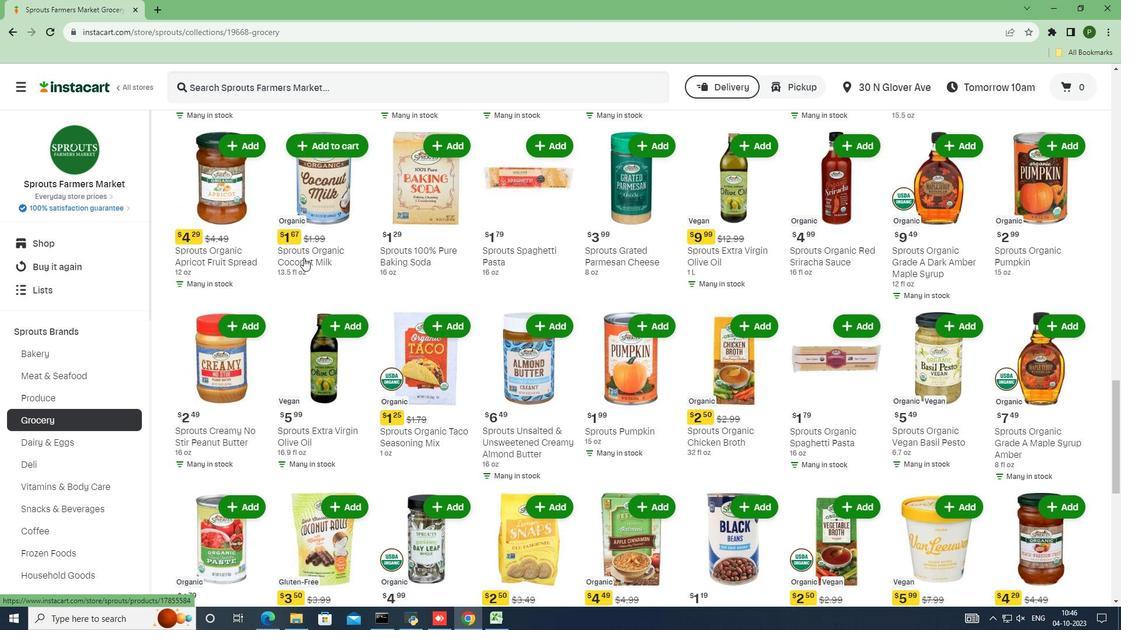 
Action: Mouse scrolled (303, 257) with delta (0, 0)
Screenshot: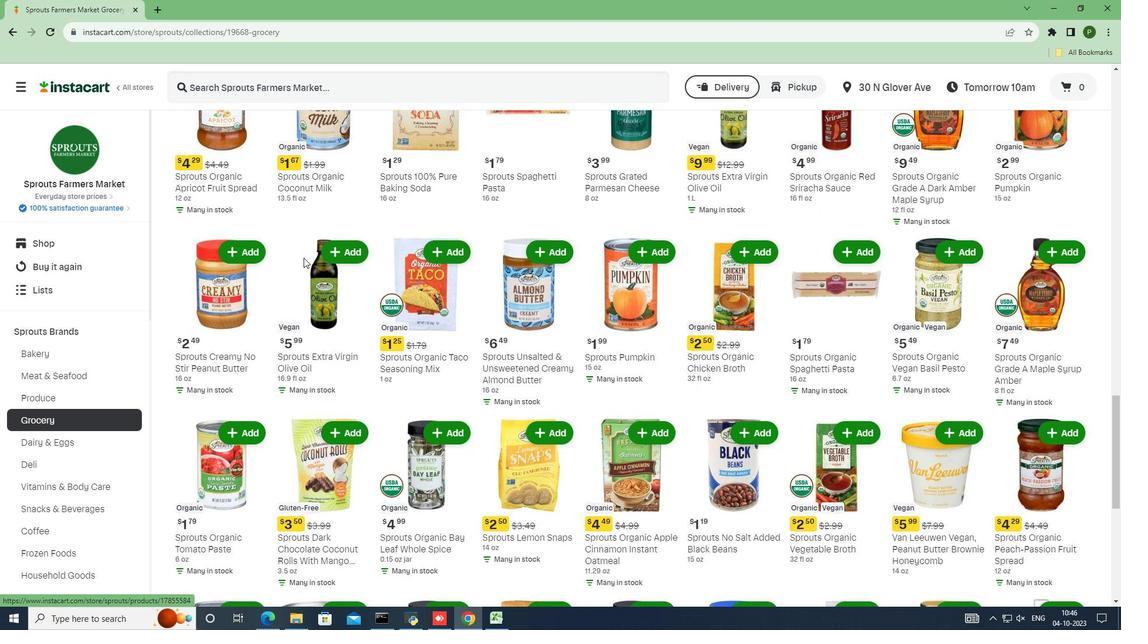 
Action: Mouse scrolled (303, 257) with delta (0, 0)
Screenshot: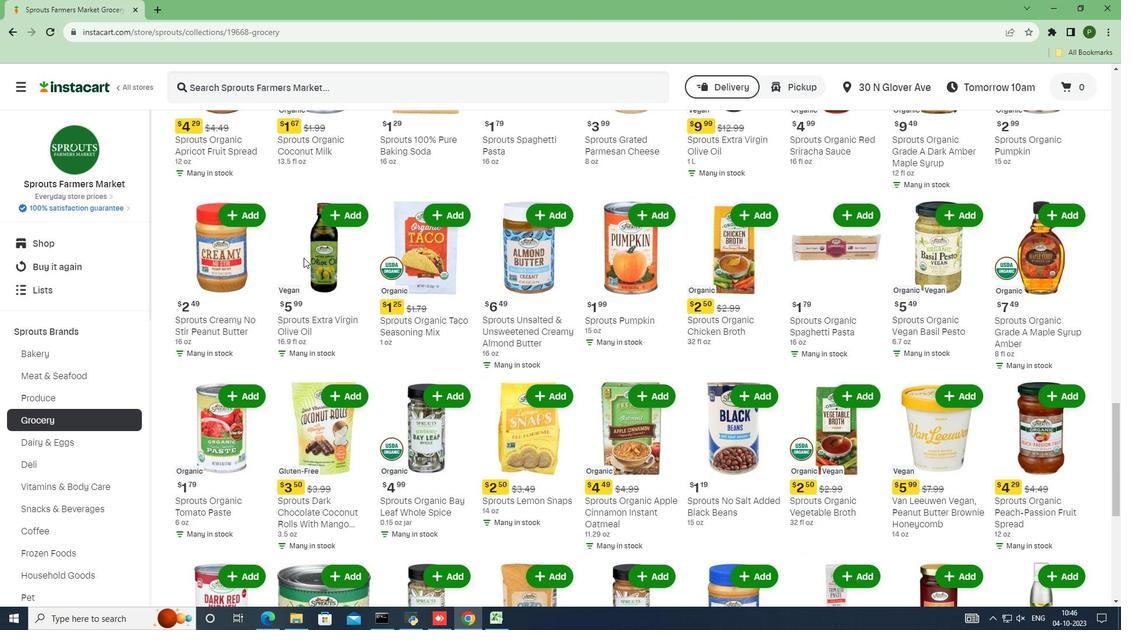 
Action: Mouse scrolled (303, 257) with delta (0, 0)
Screenshot: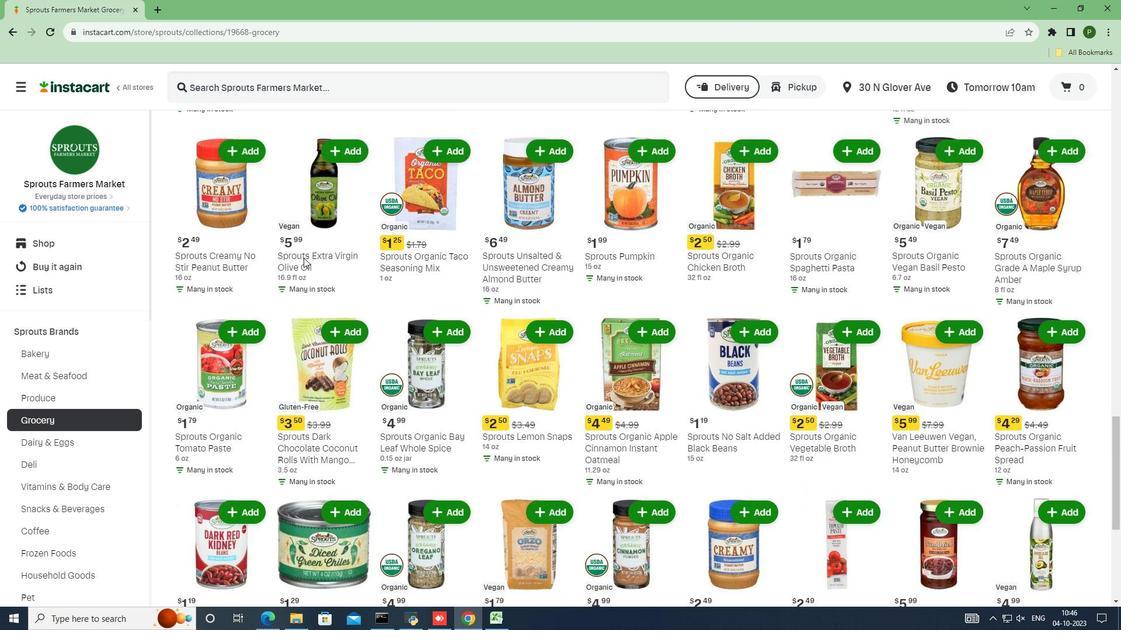 
Action: Mouse scrolled (303, 257) with delta (0, 0)
Screenshot: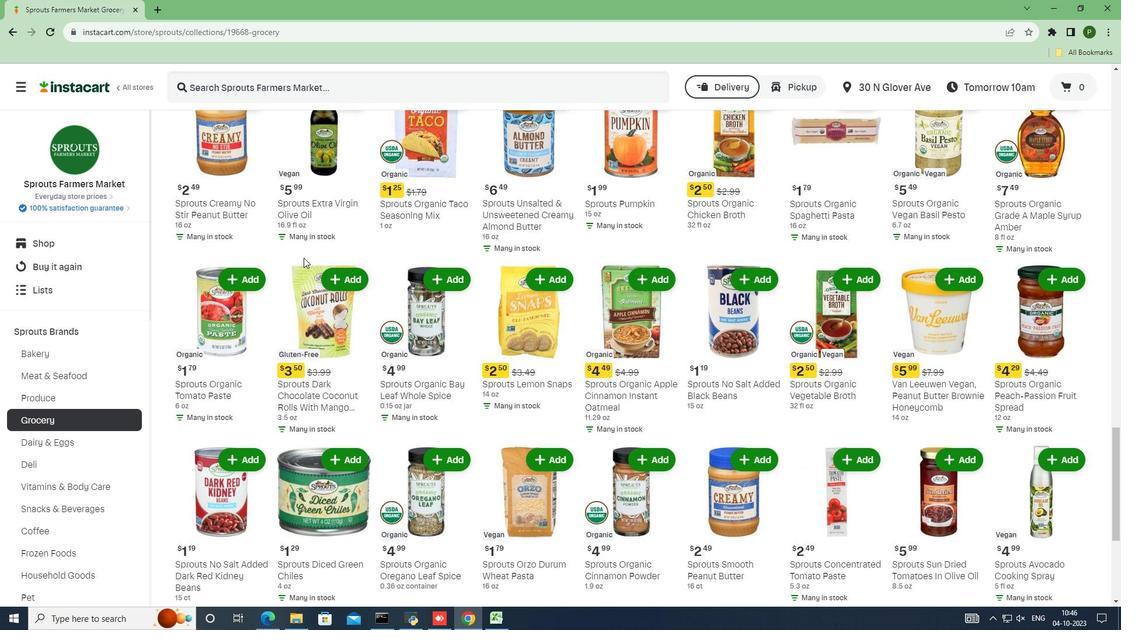 
Action: Mouse scrolled (303, 257) with delta (0, 0)
Screenshot: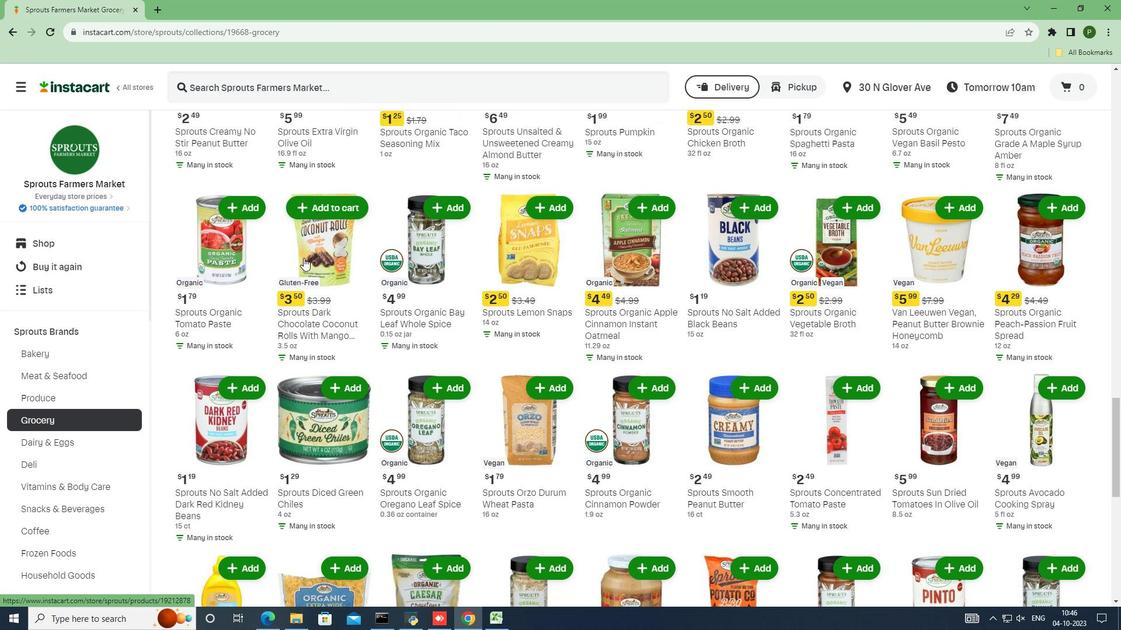 
Action: Mouse moved to (294, 261)
Screenshot: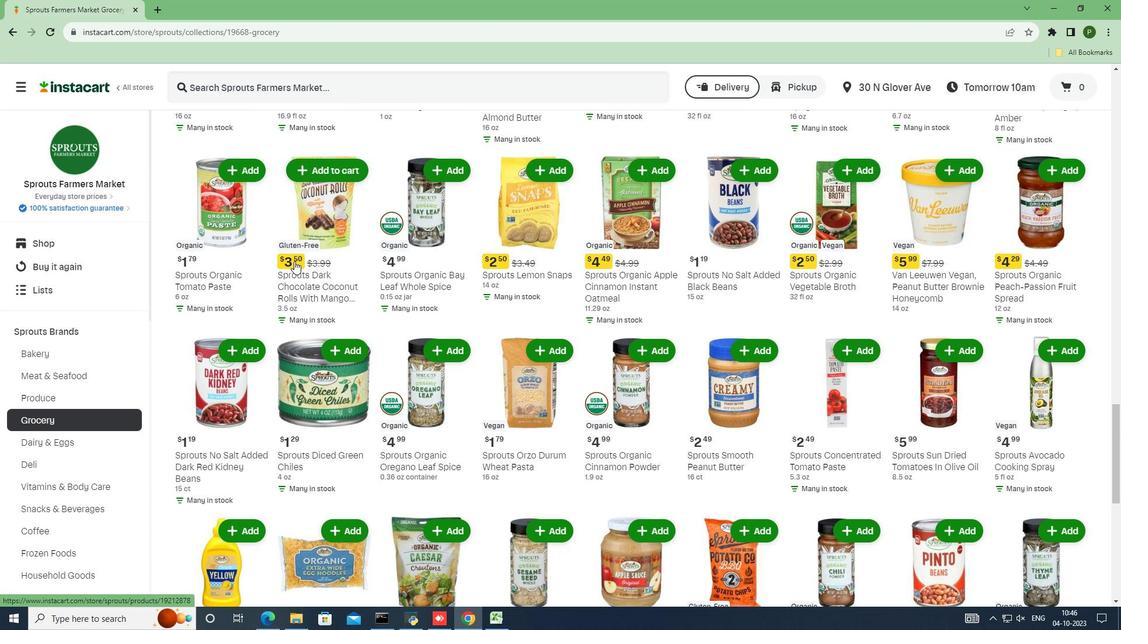 
Action: Mouse scrolled (294, 260) with delta (0, 0)
Screenshot: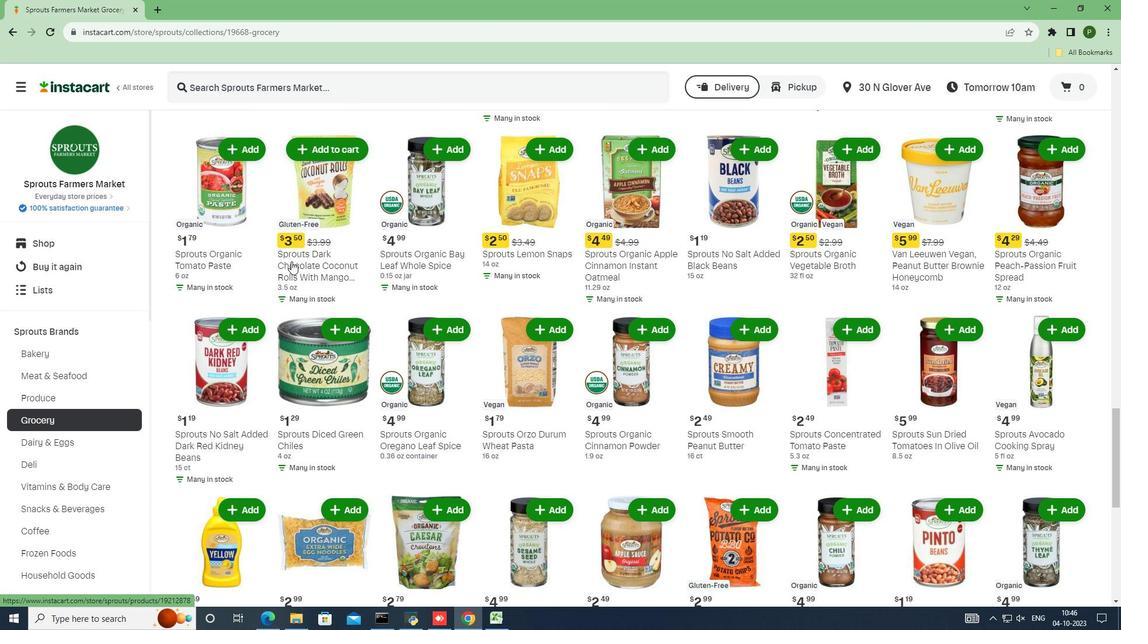 
Action: Mouse moved to (291, 261)
Screenshot: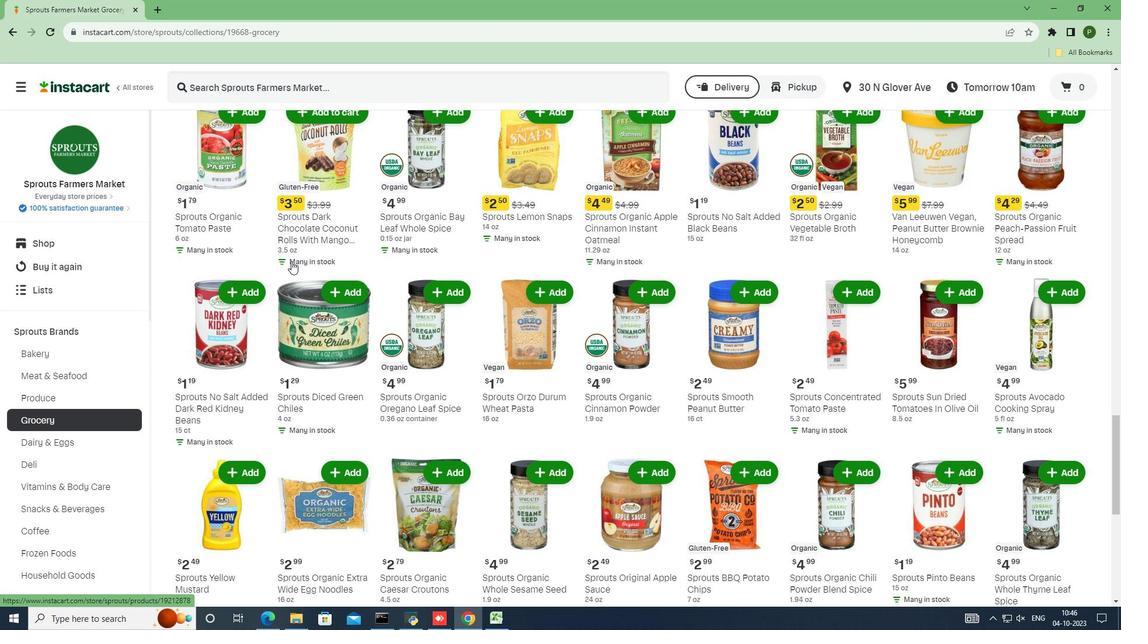 
Action: Mouse scrolled (291, 260) with delta (0, 0)
Screenshot: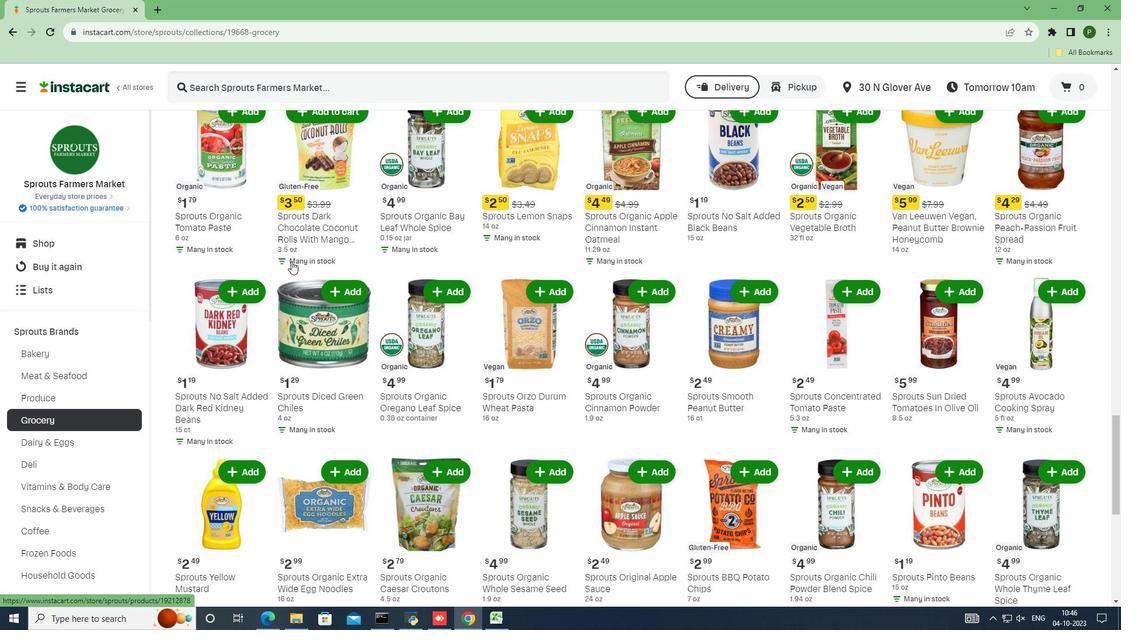 
Action: Mouse moved to (292, 260)
Screenshot: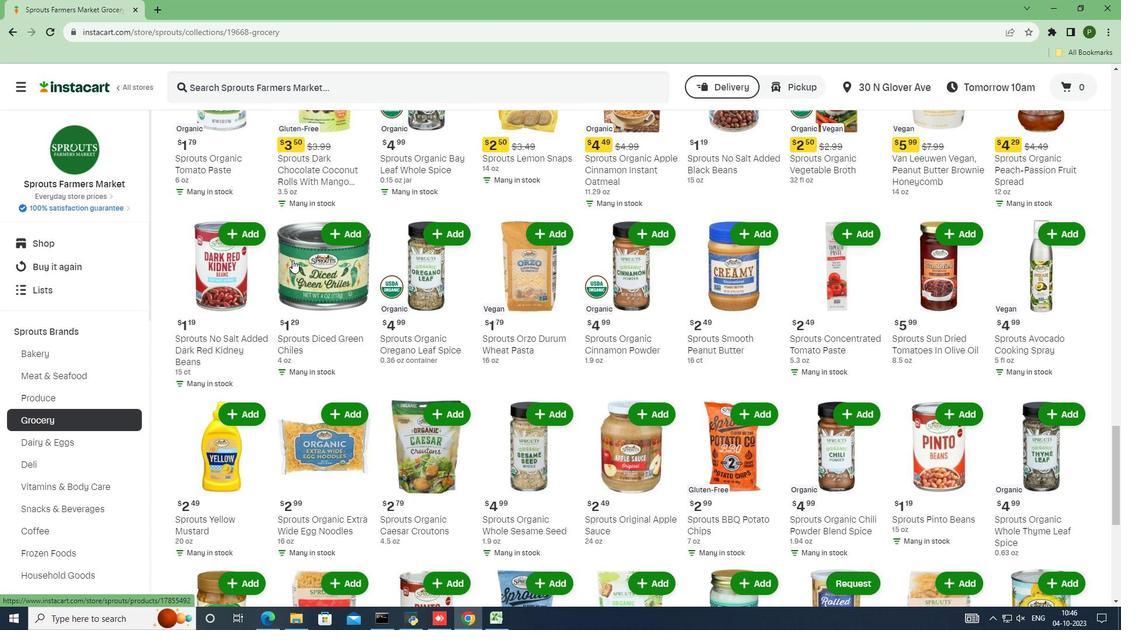 
Action: Mouse scrolled (292, 259) with delta (0, 0)
Screenshot: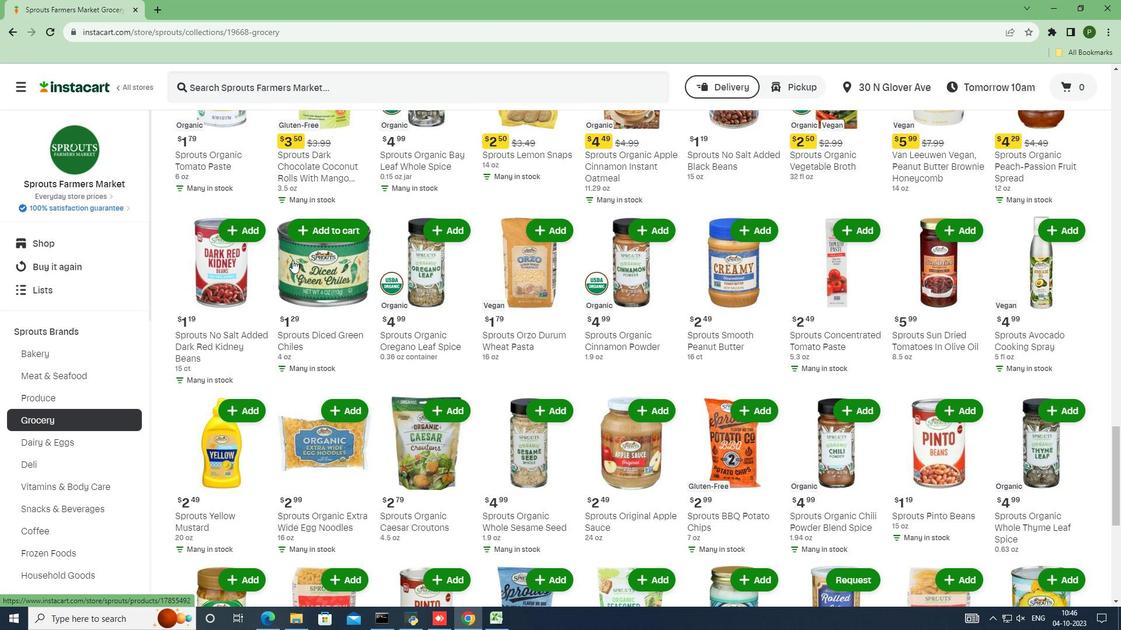 
Action: Mouse moved to (293, 259)
Screenshot: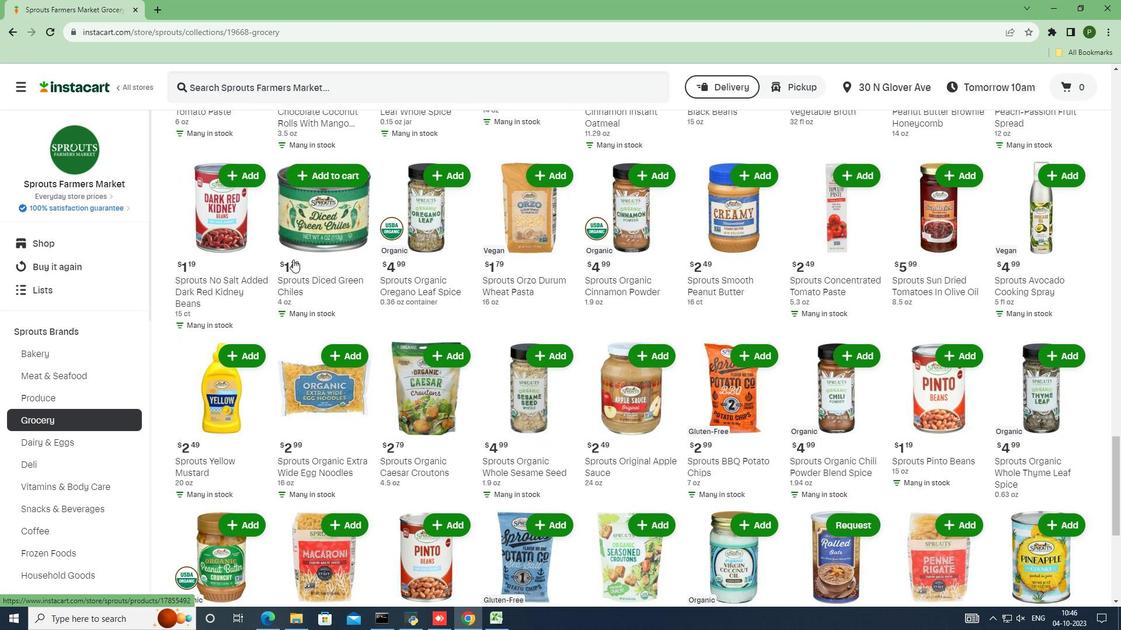 
Action: Mouse scrolled (293, 259) with delta (0, 0)
Screenshot: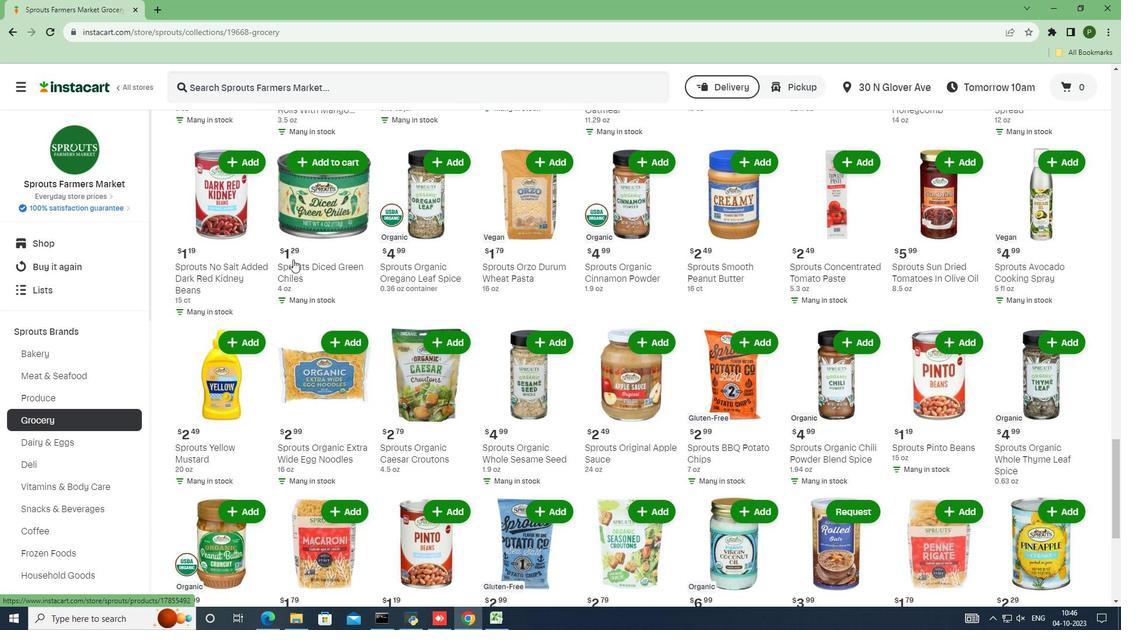
Action: Mouse scrolled (293, 259) with delta (0, 0)
Screenshot: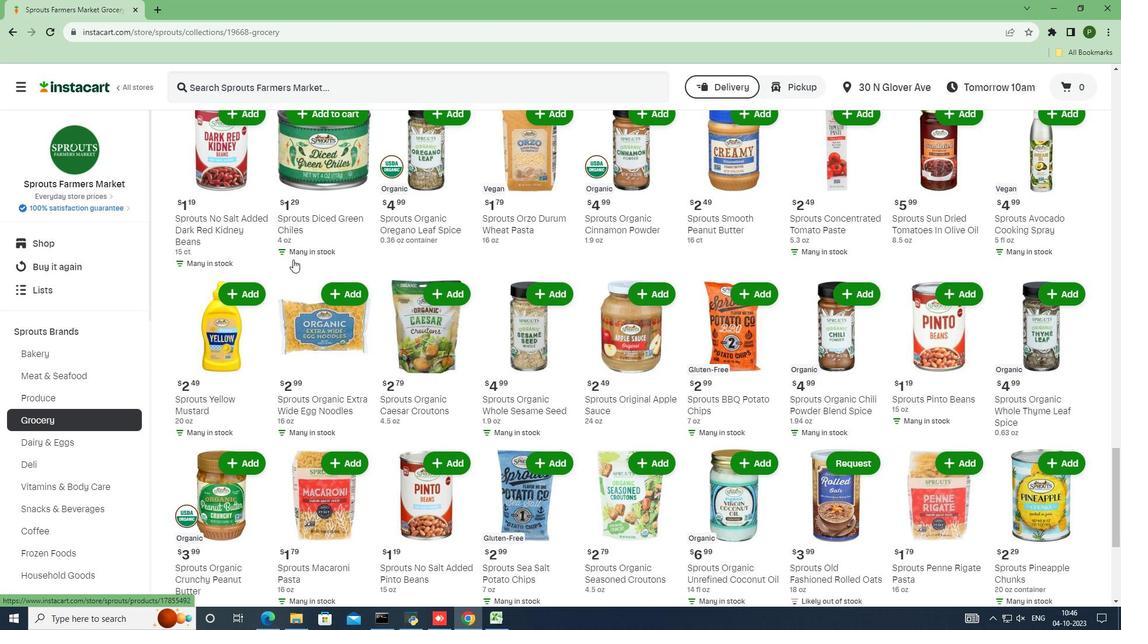 
Action: Mouse scrolled (293, 259) with delta (0, 0)
Screenshot: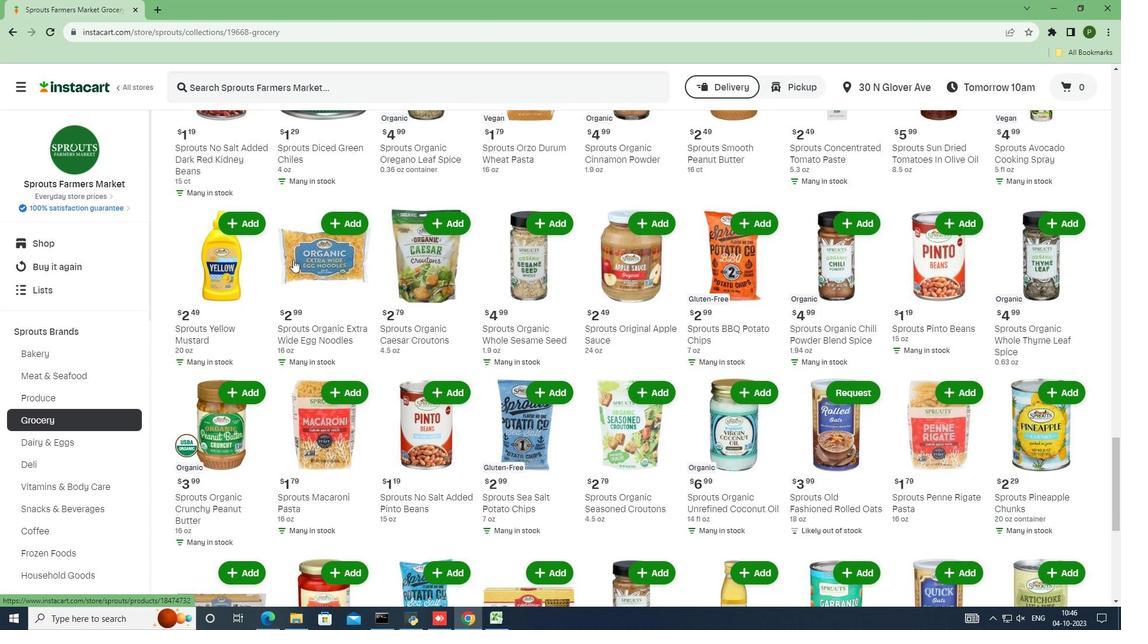 
Action: Mouse scrolled (293, 259) with delta (0, 0)
Screenshot: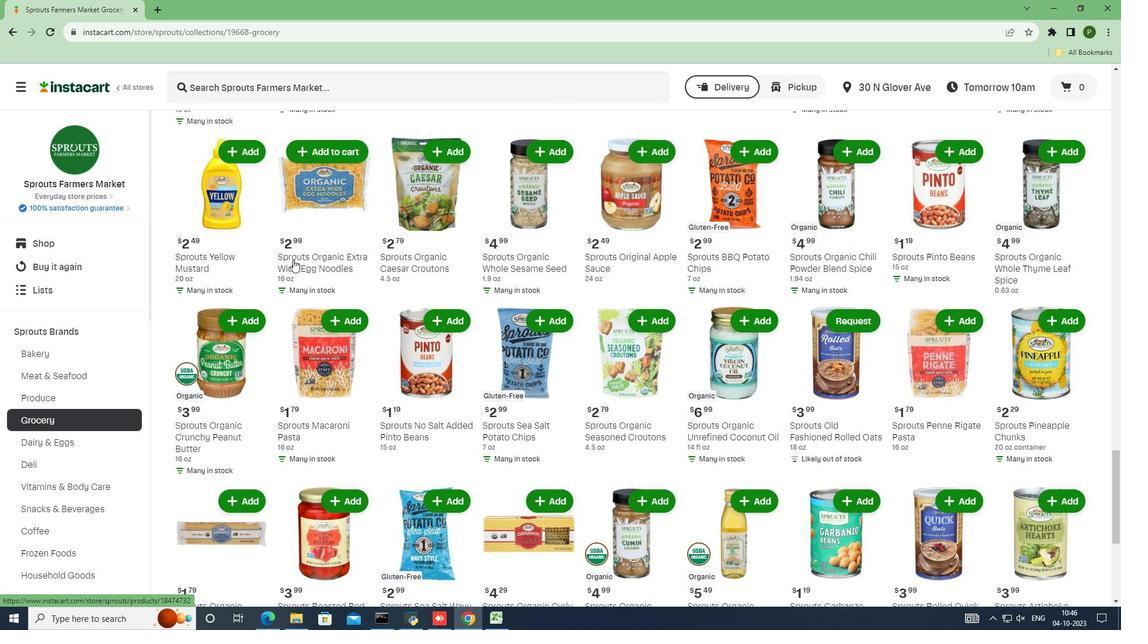 
Action: Mouse scrolled (293, 259) with delta (0, 0)
Screenshot: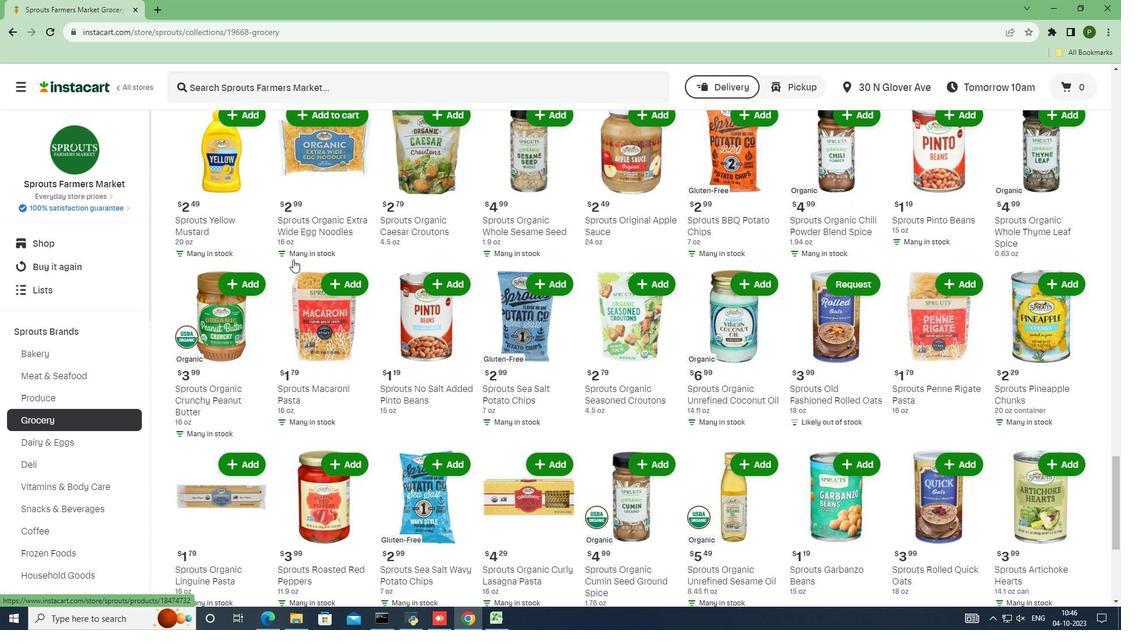 
Action: Mouse scrolled (293, 259) with delta (0, 0)
Screenshot: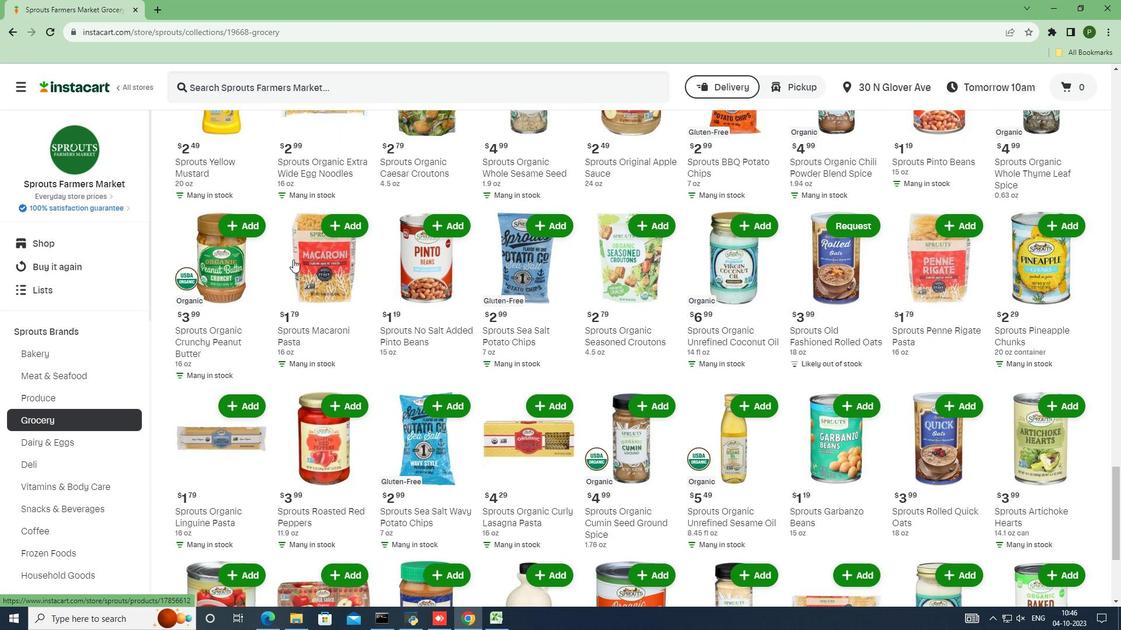 
Action: Mouse scrolled (293, 259) with delta (0, 0)
Screenshot: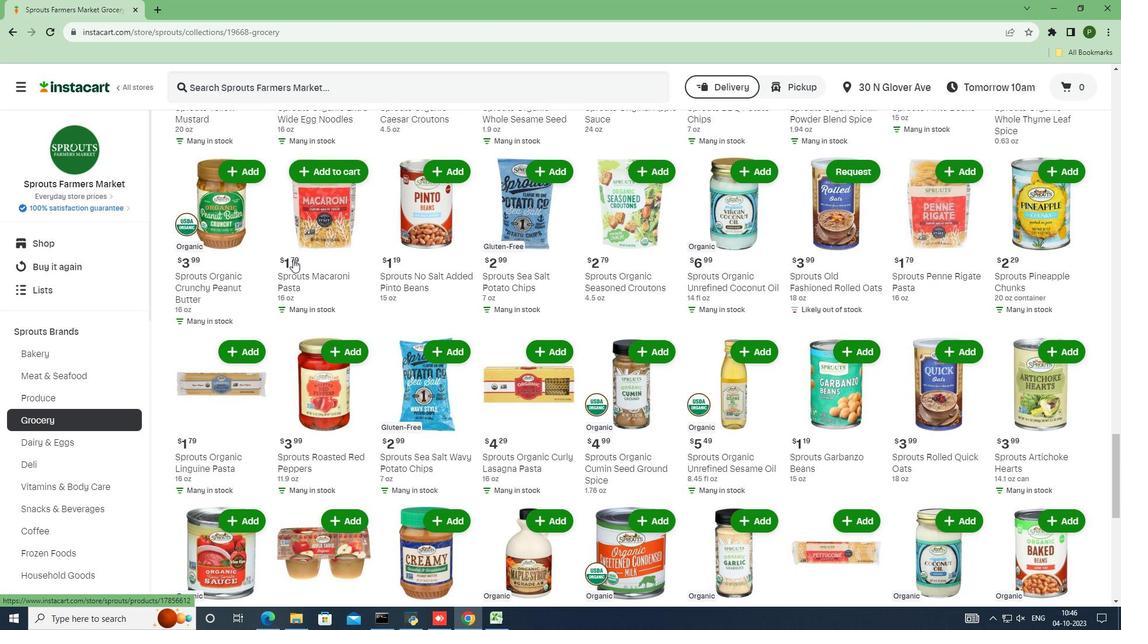 
Action: Mouse scrolled (293, 259) with delta (0, 0)
Screenshot: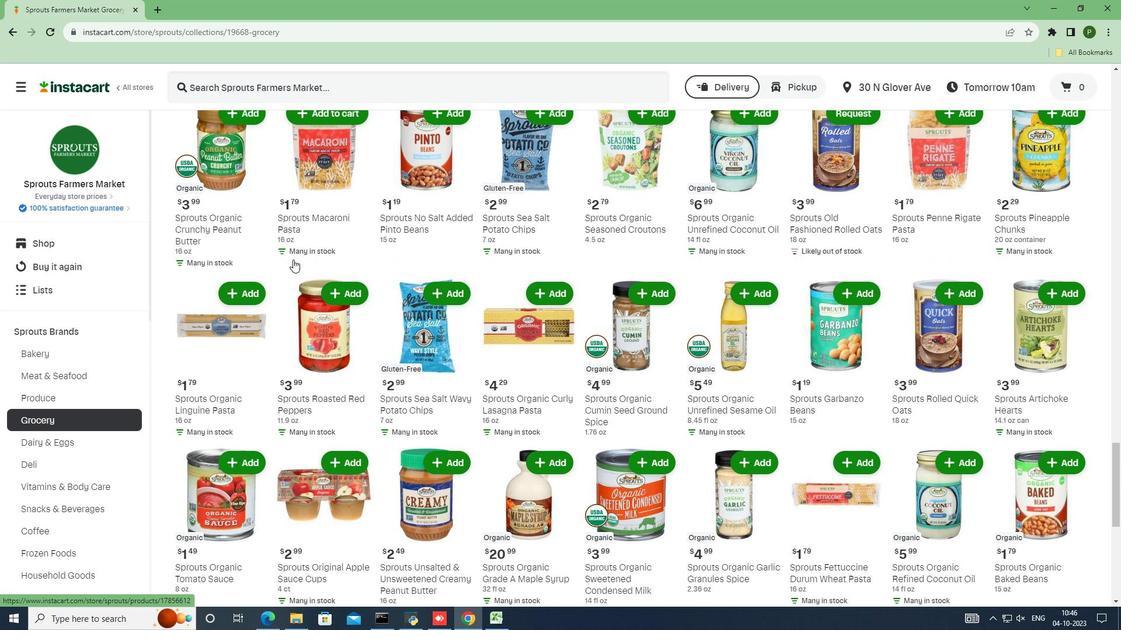 
Action: Mouse scrolled (293, 259) with delta (0, 0)
Screenshot: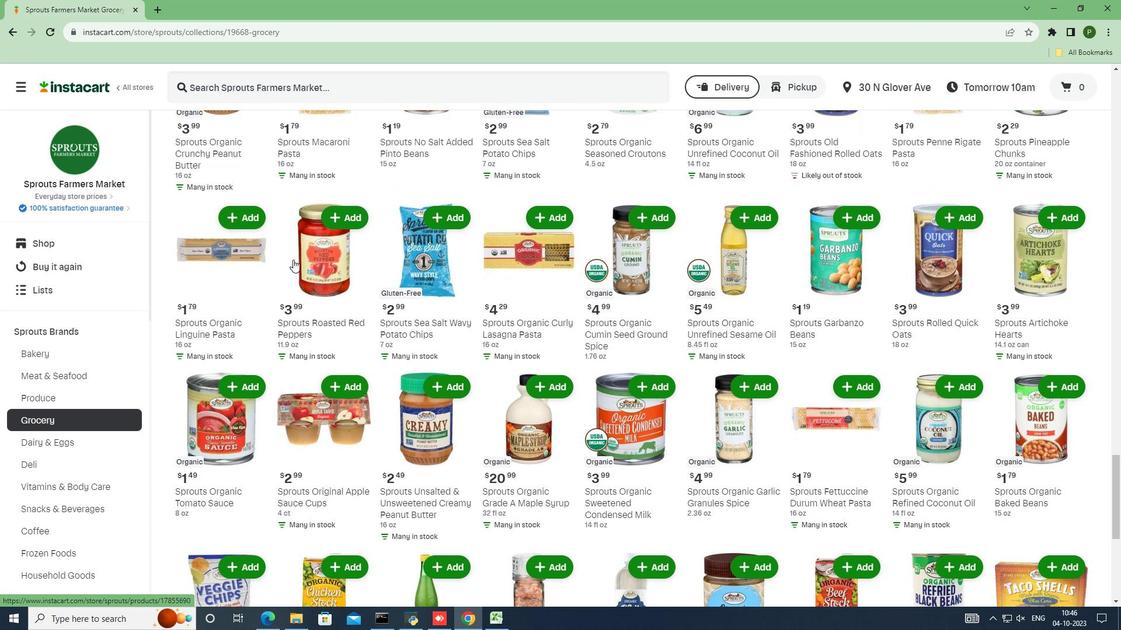 
Action: Mouse scrolled (293, 259) with delta (0, 0)
Screenshot: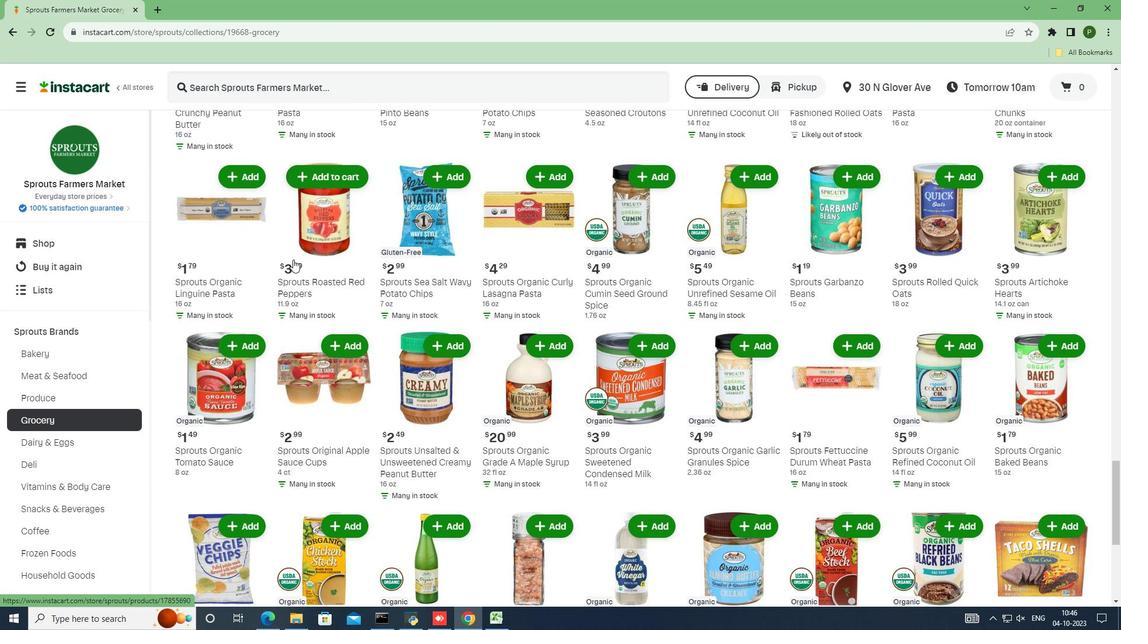 
Action: Mouse moved to (1020, 286)
Screenshot: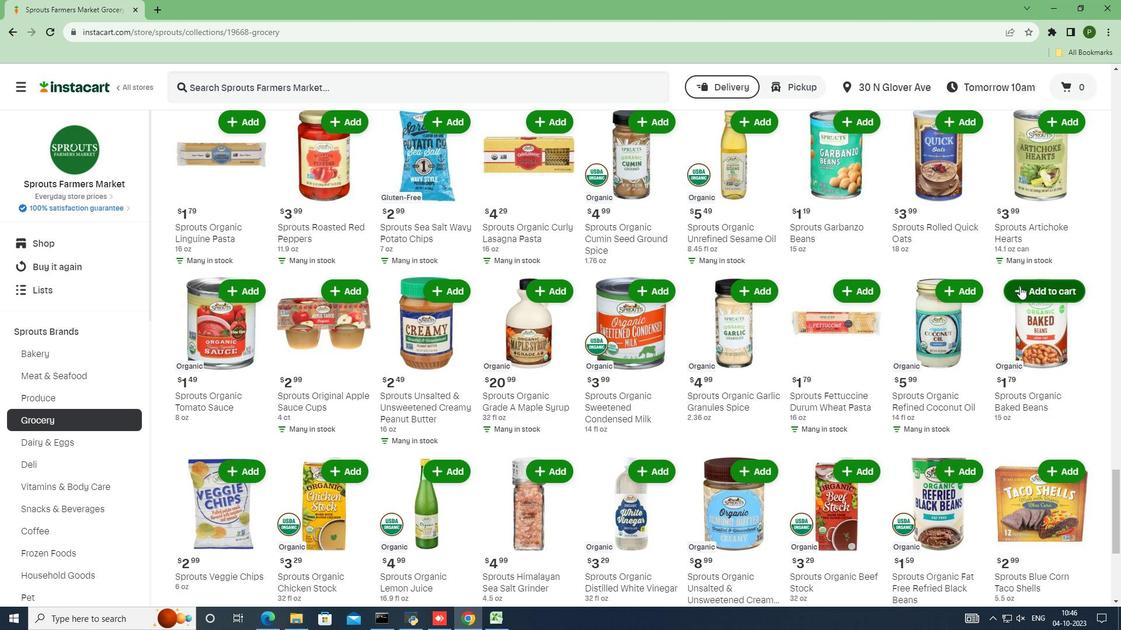 
Action: Mouse pressed left at (1020, 286)
Screenshot: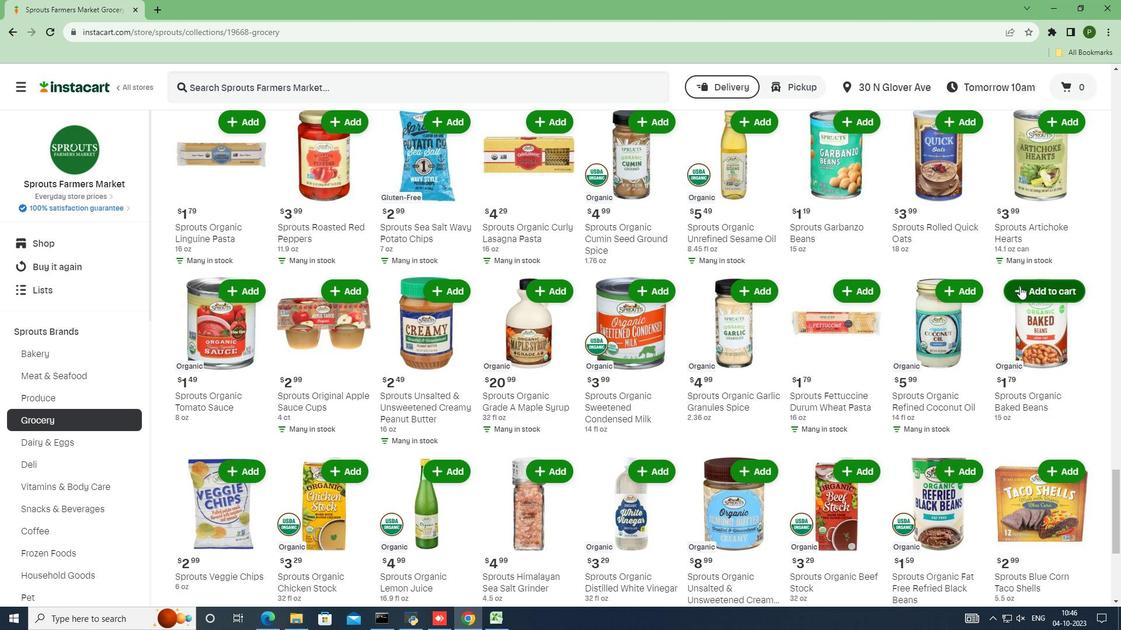 
Action: Mouse moved to (1018, 287)
Screenshot: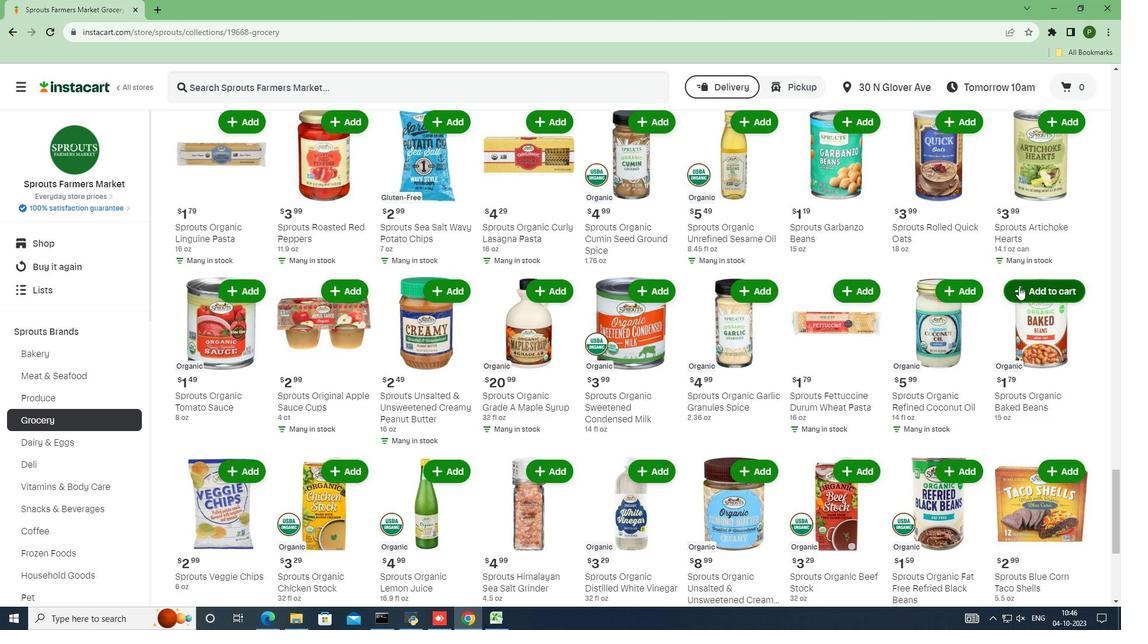 
